 Task: Search one way flight ticket for 2 adults, 2 children, 2 infants in seat in first from Montgomery: Montgomery Regional Airportß(dannelly Field) to Gillette: Gillette Campbell County Airport on 5-1-2023. Choice of flights is Westjet. Number of bags: 1 checked bag. Price is upto 71000. Outbound departure time preference is 18:00. Return departure time preference is 20:15.
Action: Mouse moved to (262, 351)
Screenshot: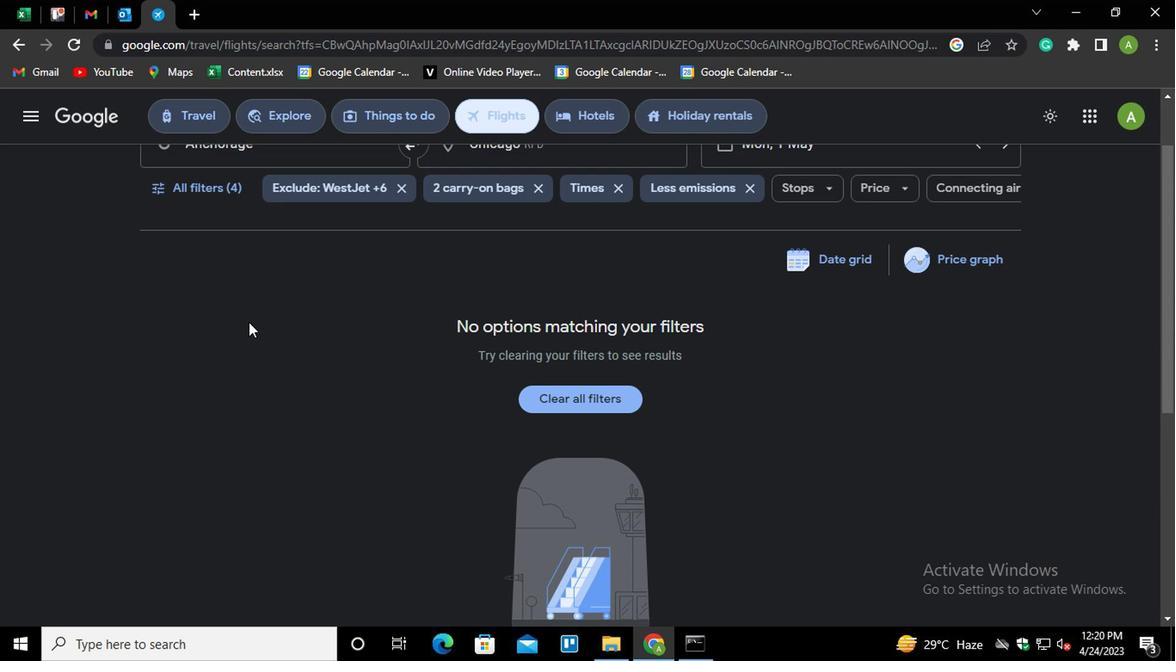
Action: Mouse scrolled (262, 352) with delta (0, 1)
Screenshot: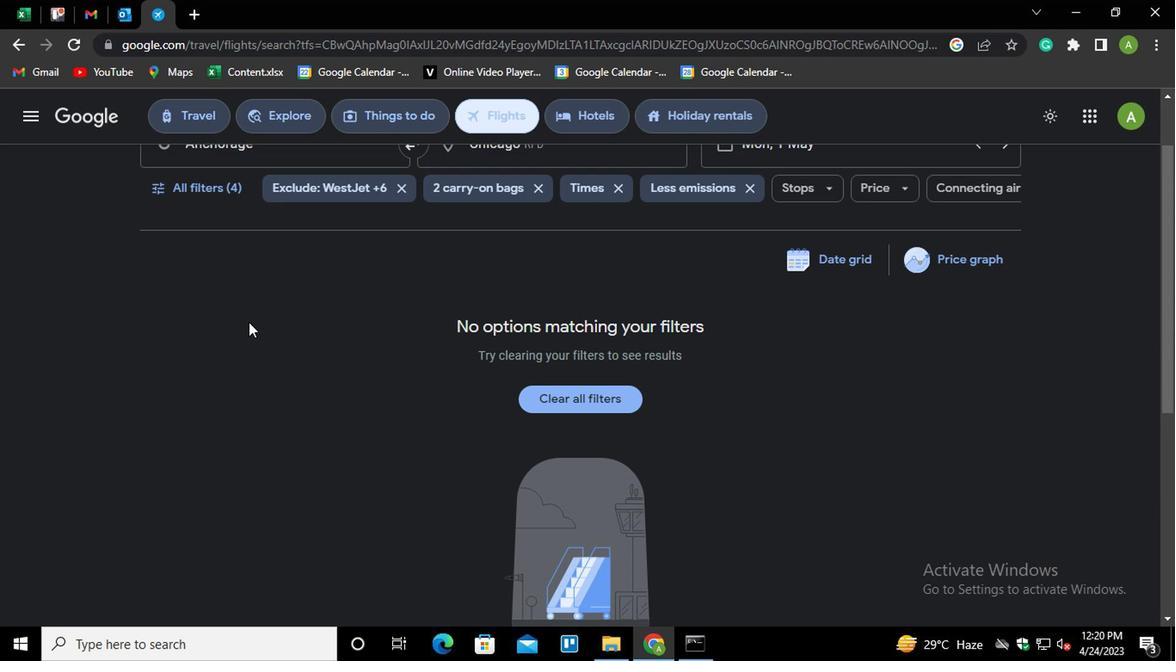 
Action: Mouse scrolled (262, 352) with delta (0, 1)
Screenshot: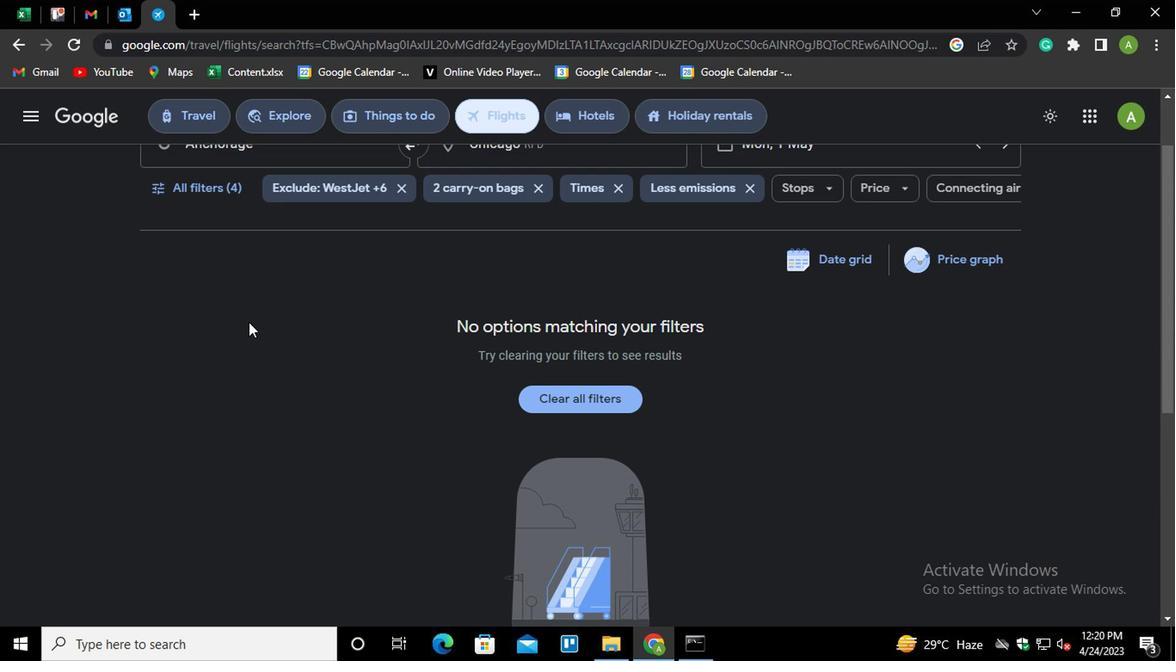 
Action: Mouse moved to (262, 350)
Screenshot: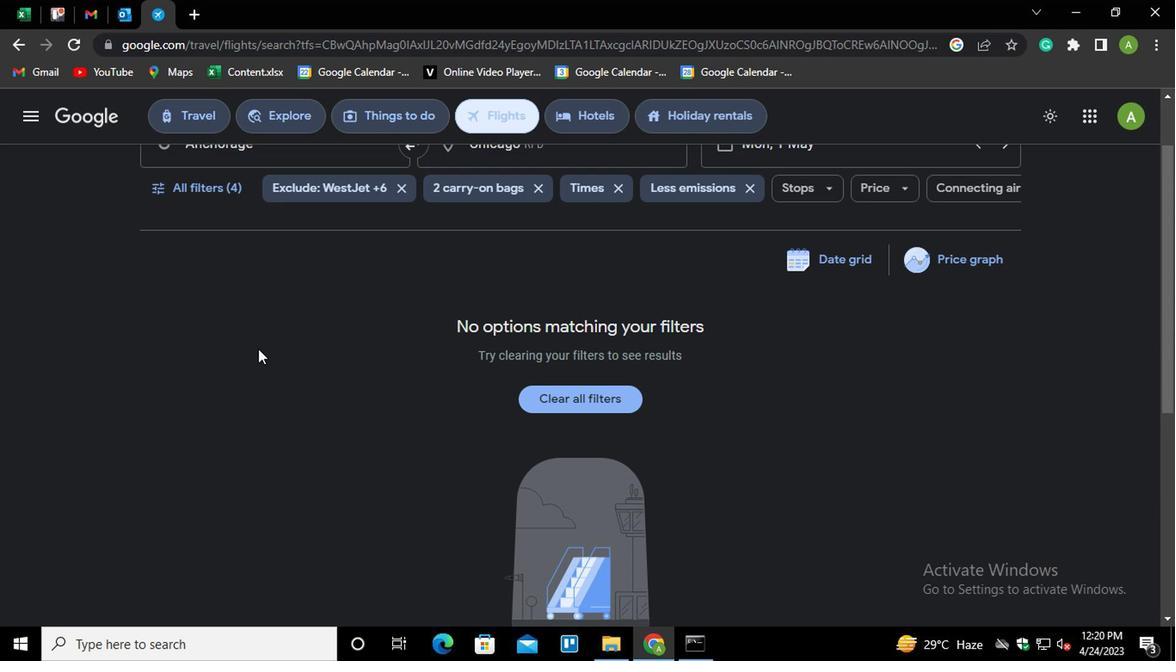 
Action: Mouse scrolled (262, 351) with delta (0, 0)
Screenshot: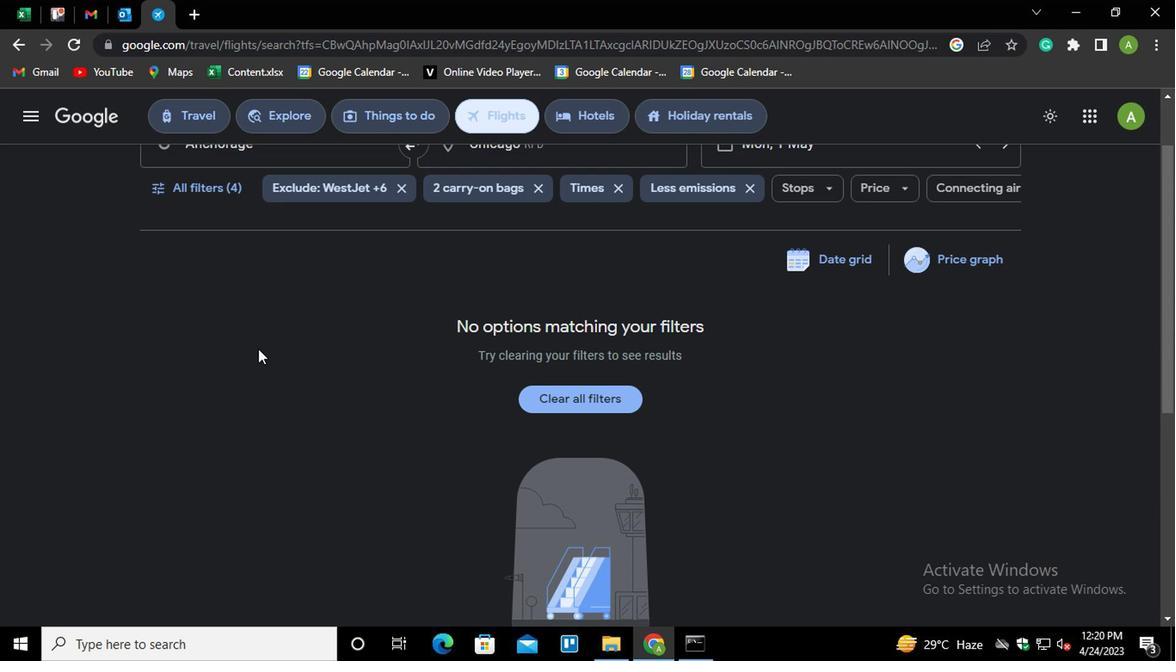 
Action: Mouse moved to (262, 349)
Screenshot: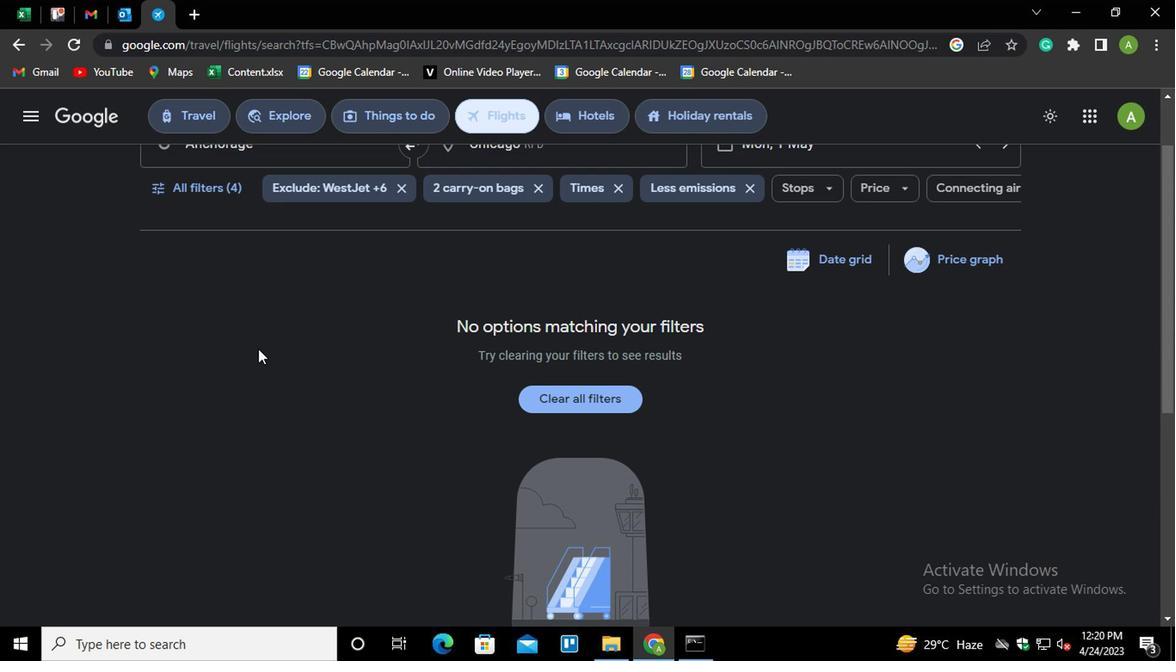 
Action: Mouse scrolled (262, 350) with delta (0, 1)
Screenshot: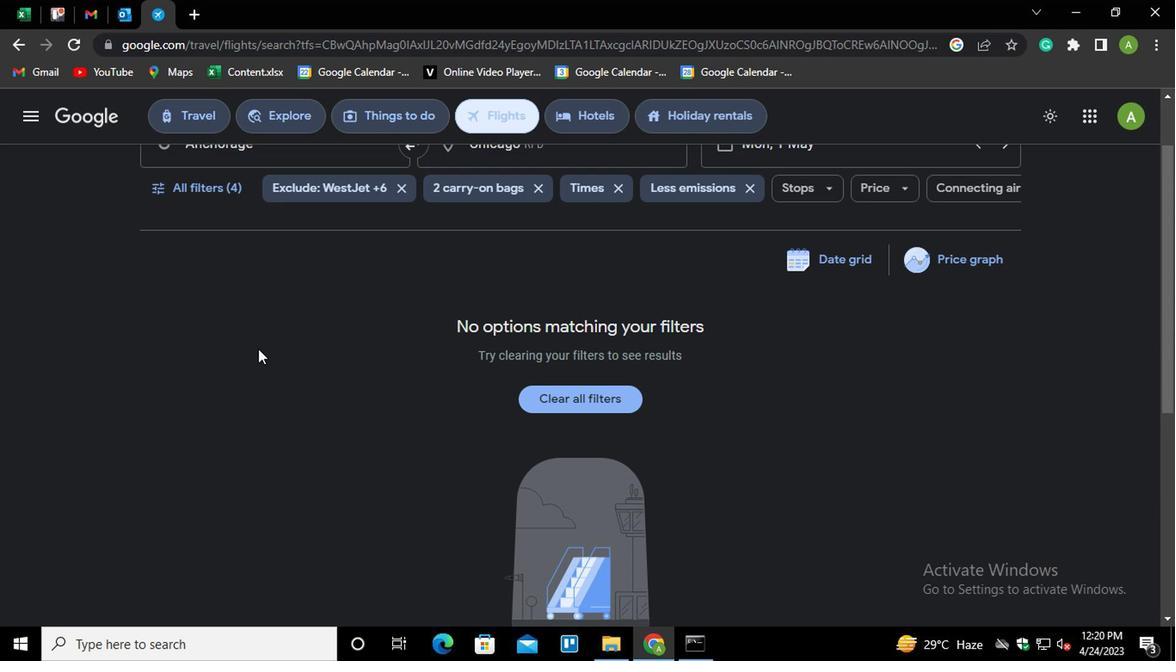 
Action: Mouse moved to (201, 183)
Screenshot: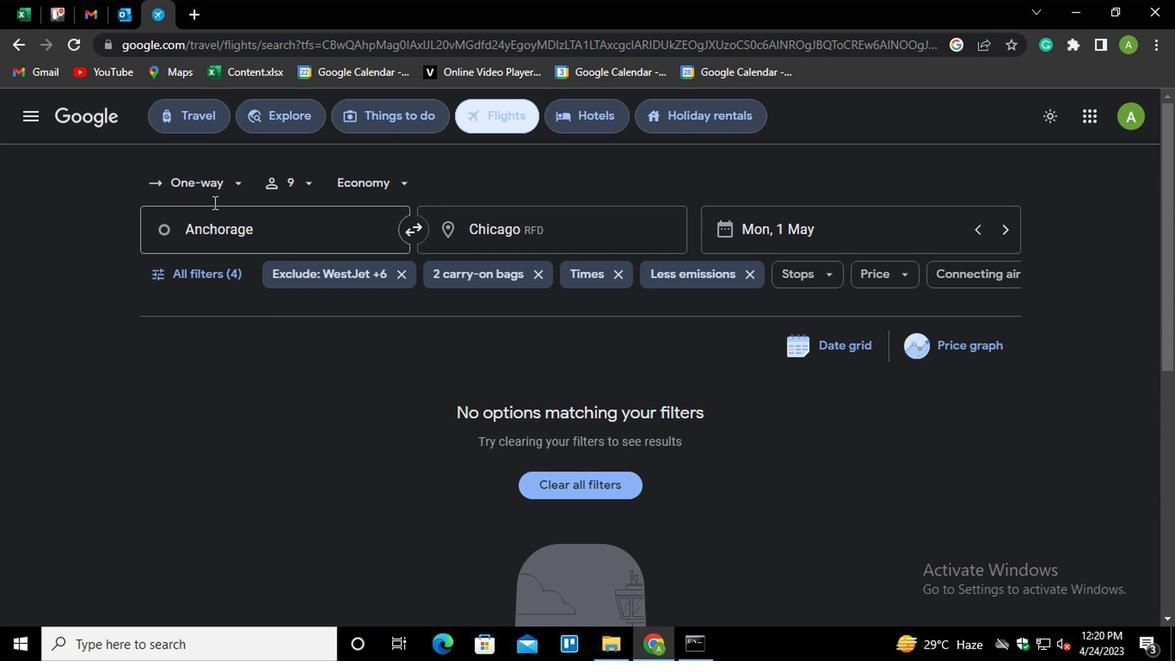 
Action: Mouse pressed left at (201, 183)
Screenshot: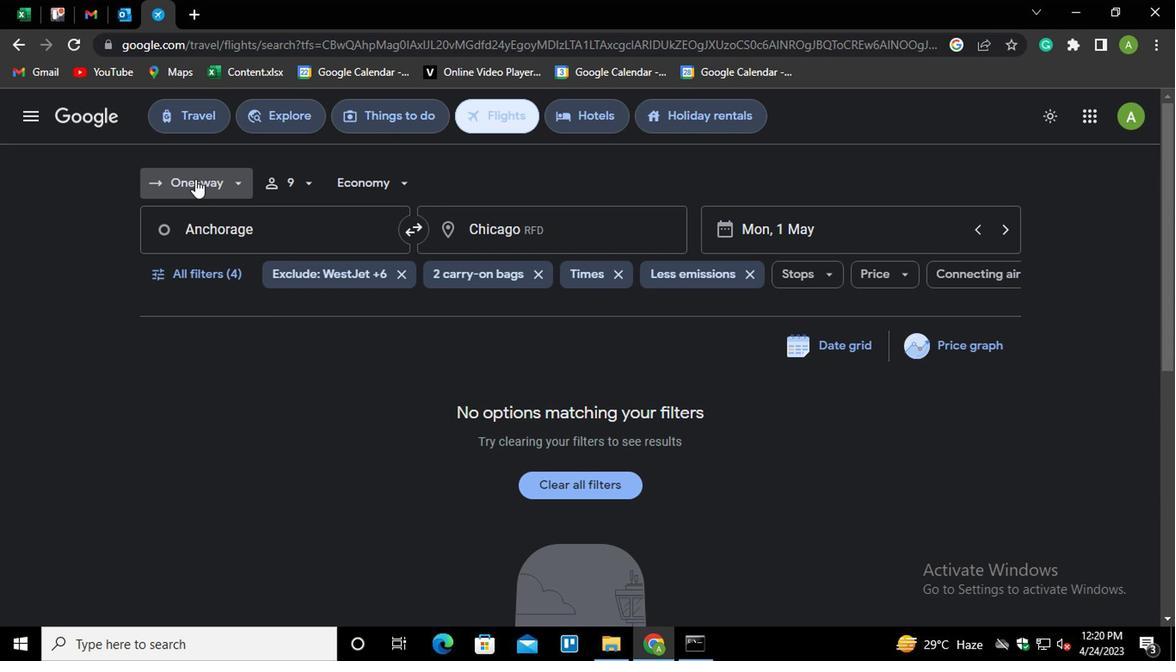 
Action: Mouse moved to (203, 259)
Screenshot: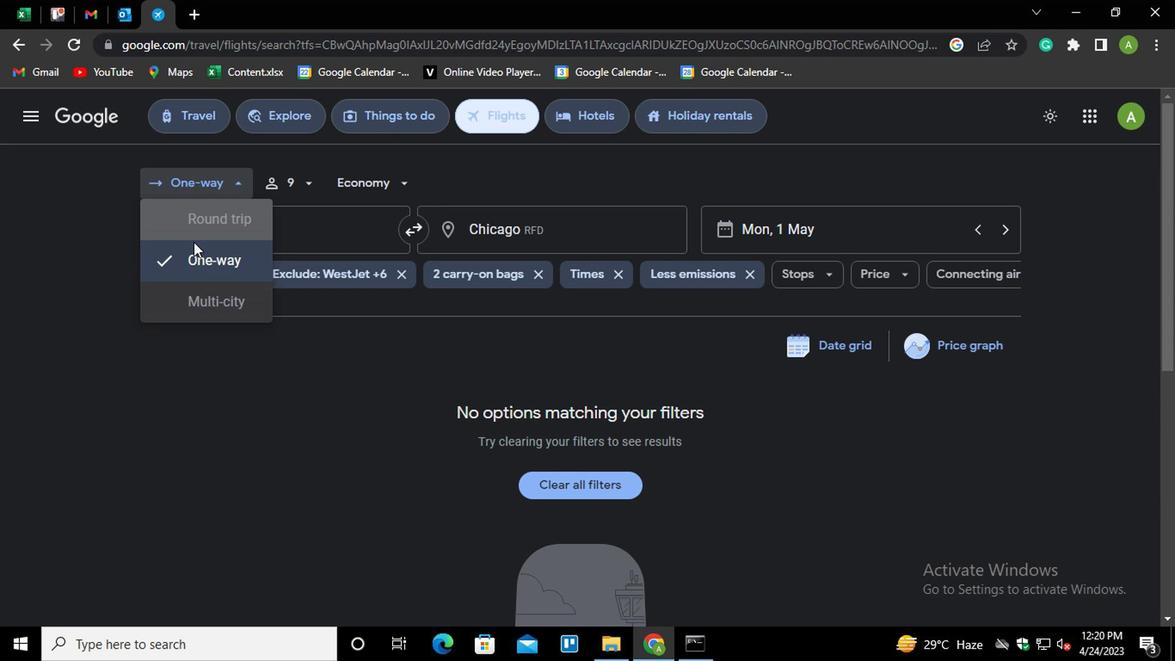 
Action: Mouse pressed left at (203, 259)
Screenshot: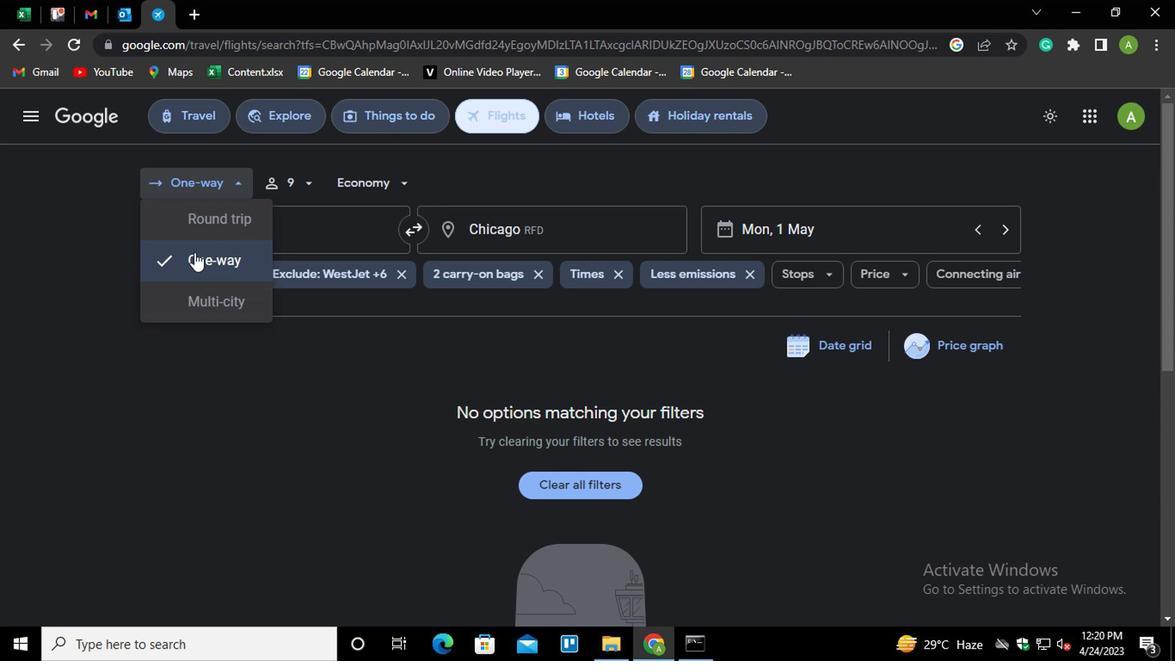 
Action: Mouse moved to (283, 189)
Screenshot: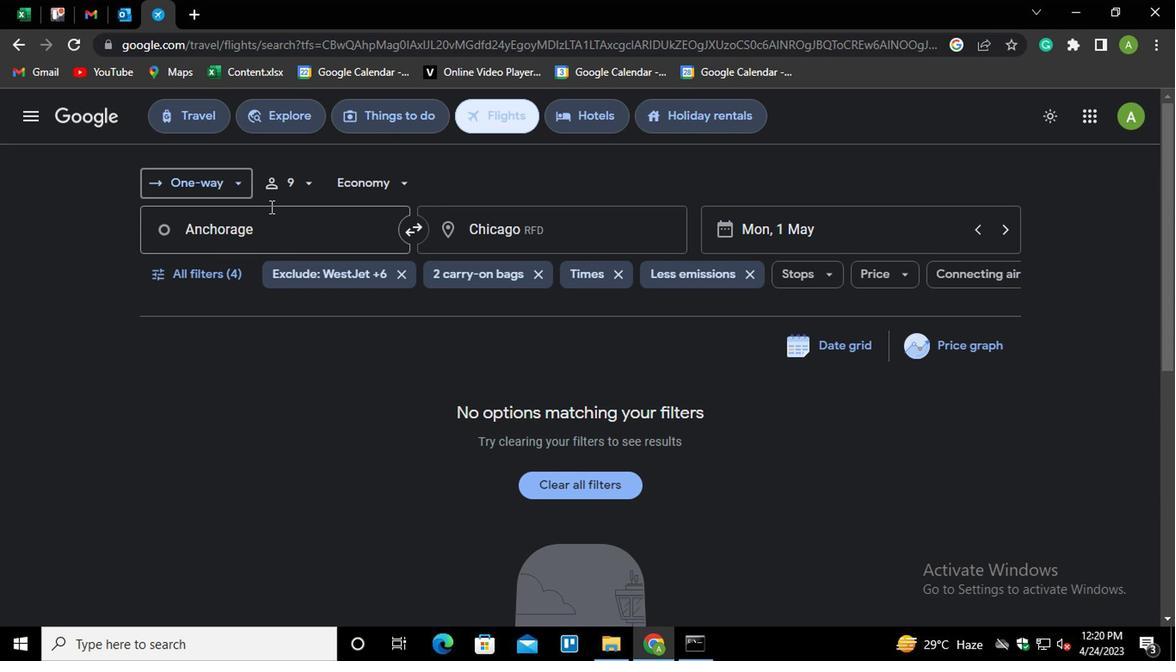 
Action: Mouse pressed left at (283, 189)
Screenshot: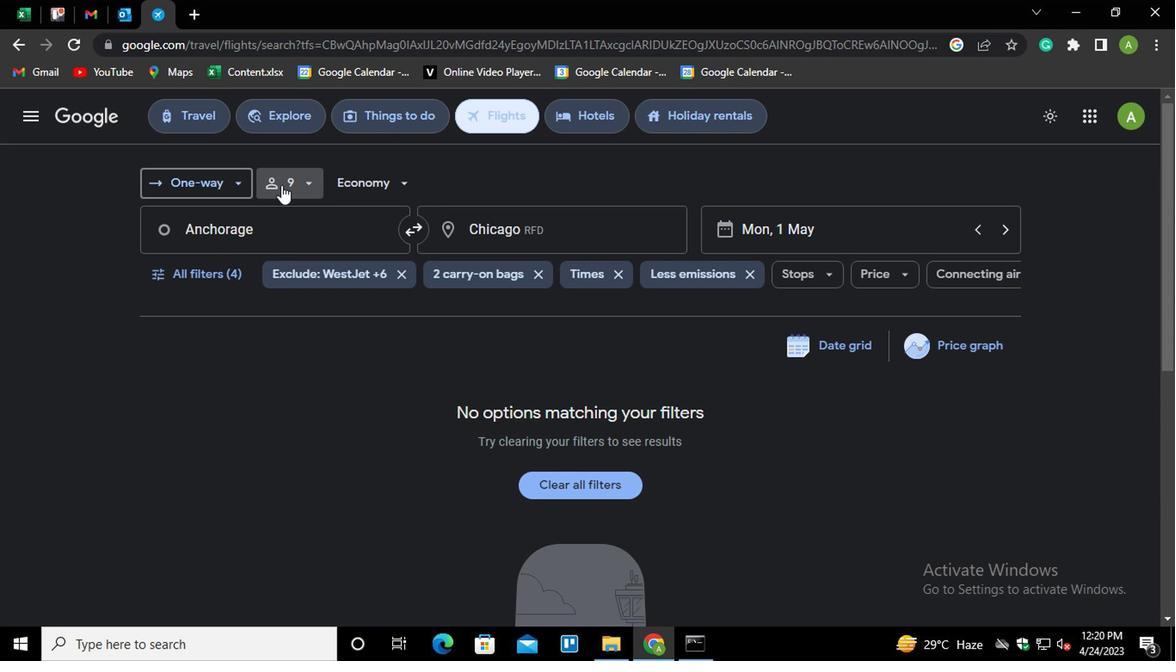
Action: Mouse moved to (380, 229)
Screenshot: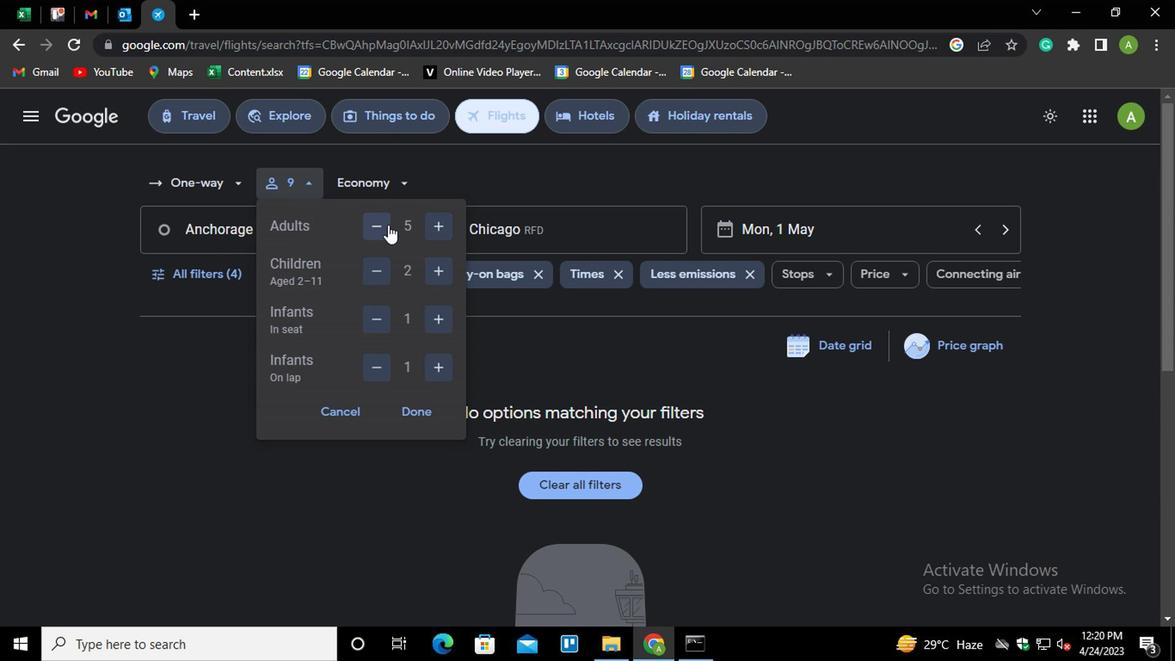 
Action: Mouse pressed left at (380, 229)
Screenshot: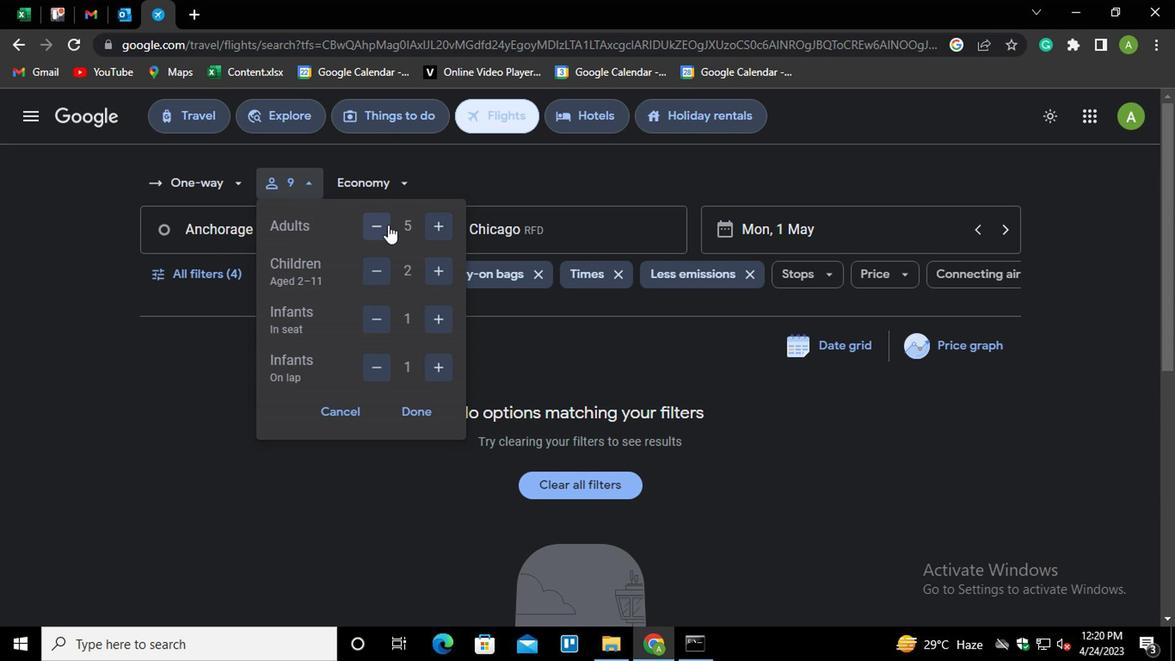 
Action: Mouse moved to (380, 230)
Screenshot: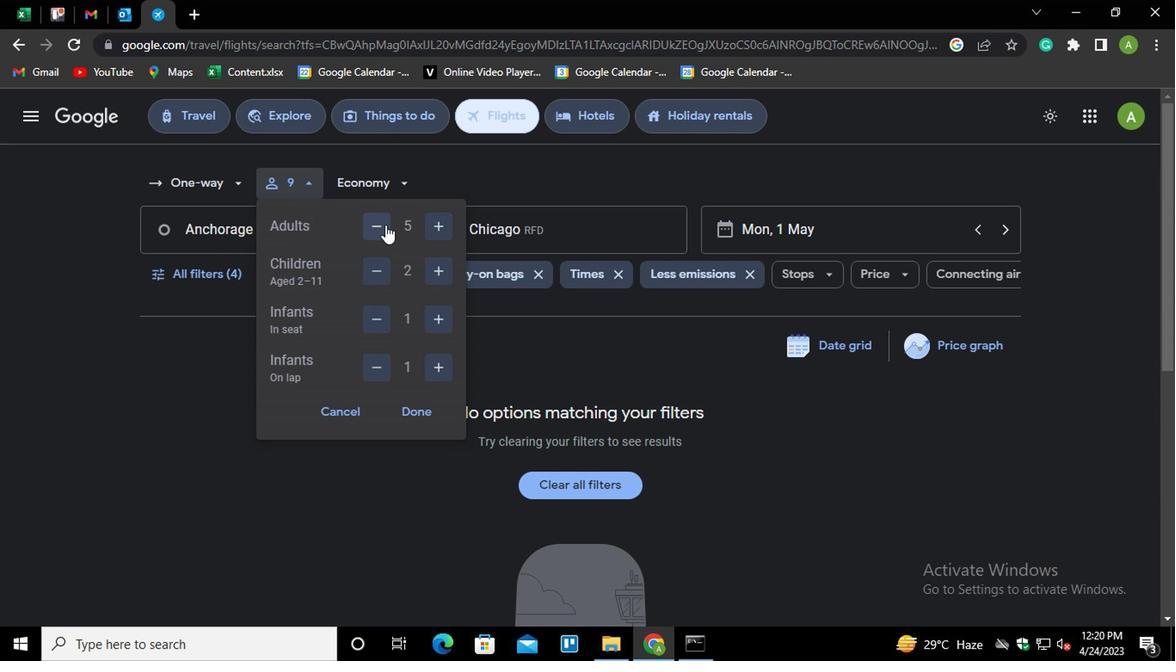 
Action: Mouse pressed left at (380, 230)
Screenshot: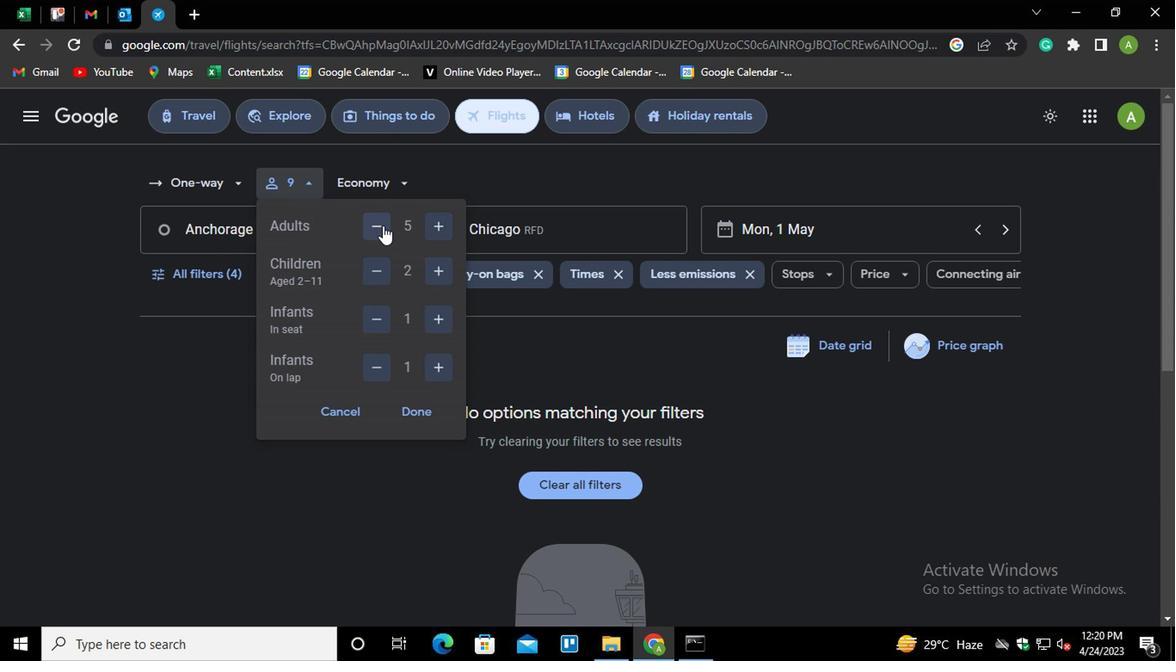 
Action: Mouse pressed left at (380, 230)
Screenshot: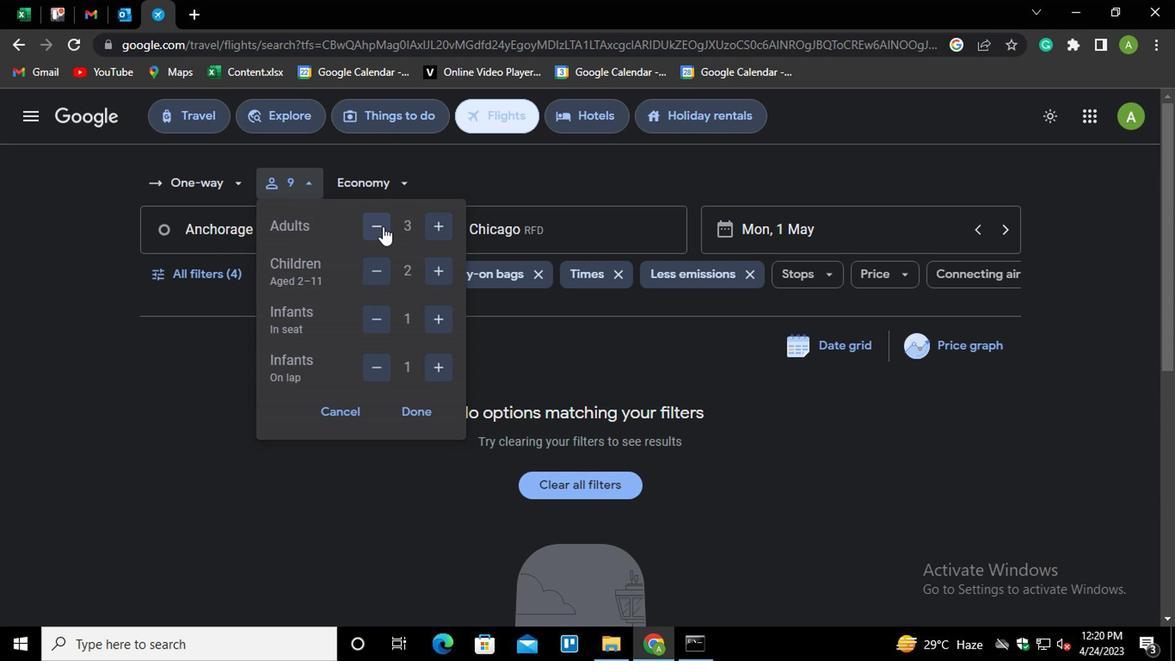 
Action: Mouse moved to (436, 316)
Screenshot: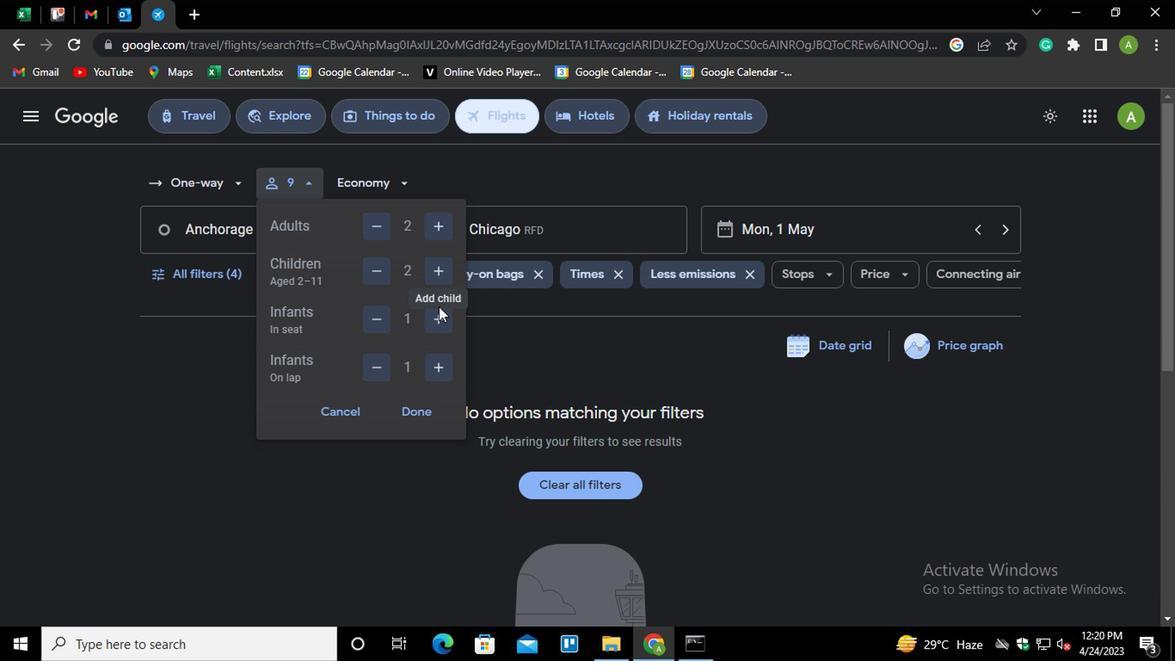 
Action: Mouse pressed left at (436, 316)
Screenshot: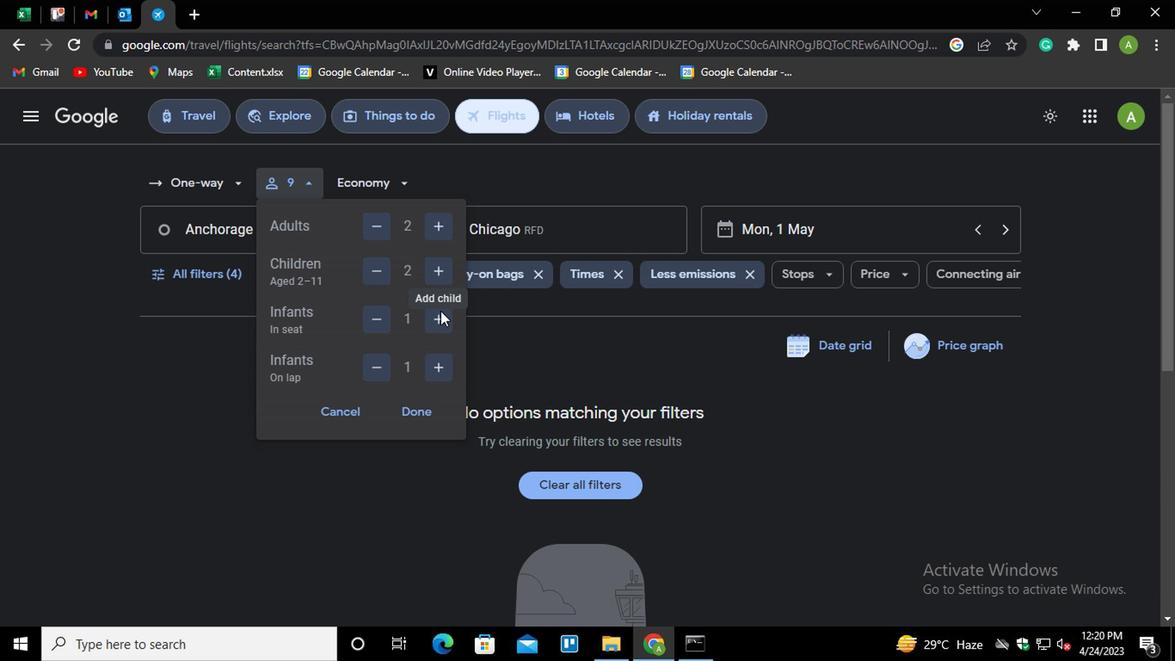 
Action: Mouse moved to (375, 368)
Screenshot: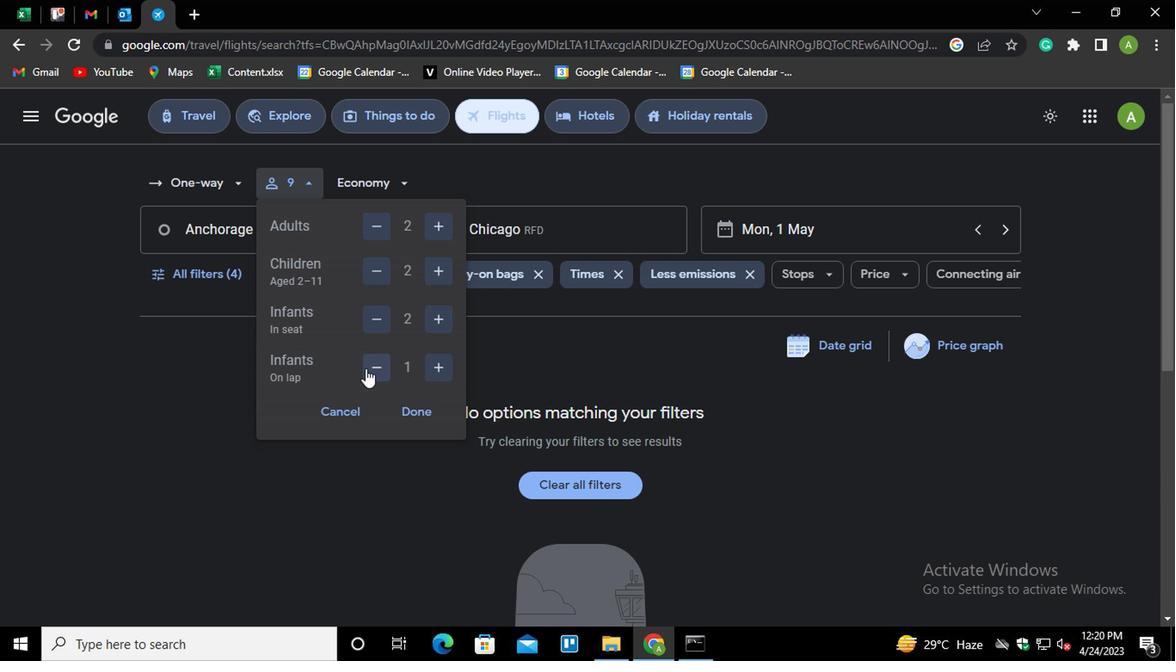 
Action: Mouse pressed left at (375, 368)
Screenshot: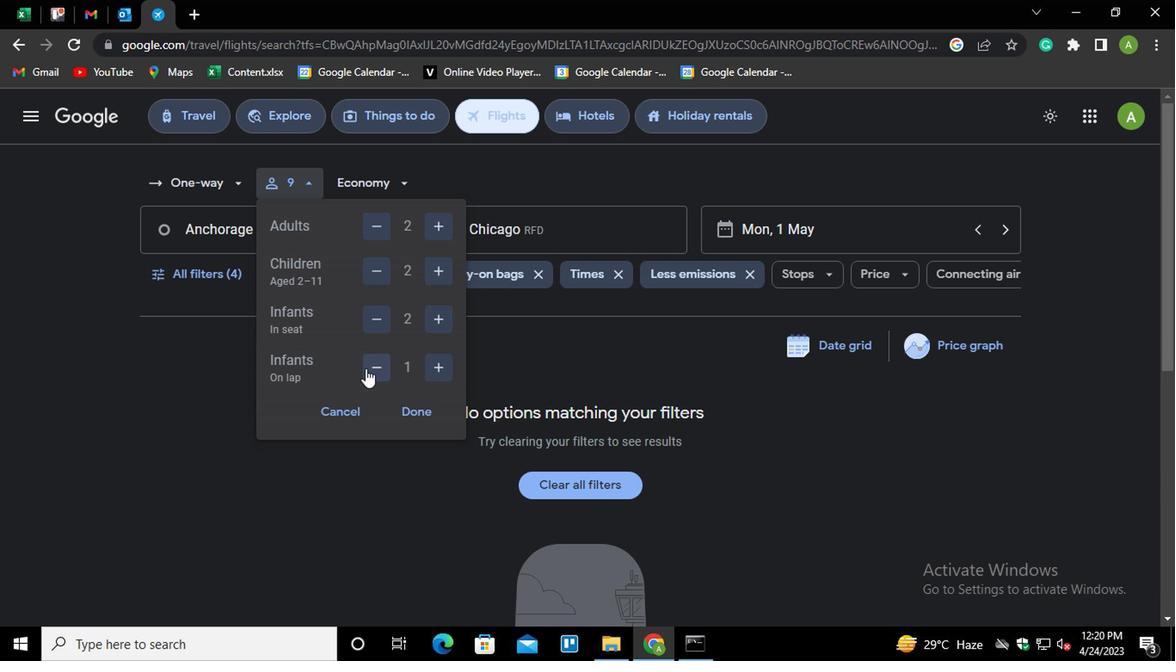 
Action: Mouse moved to (405, 410)
Screenshot: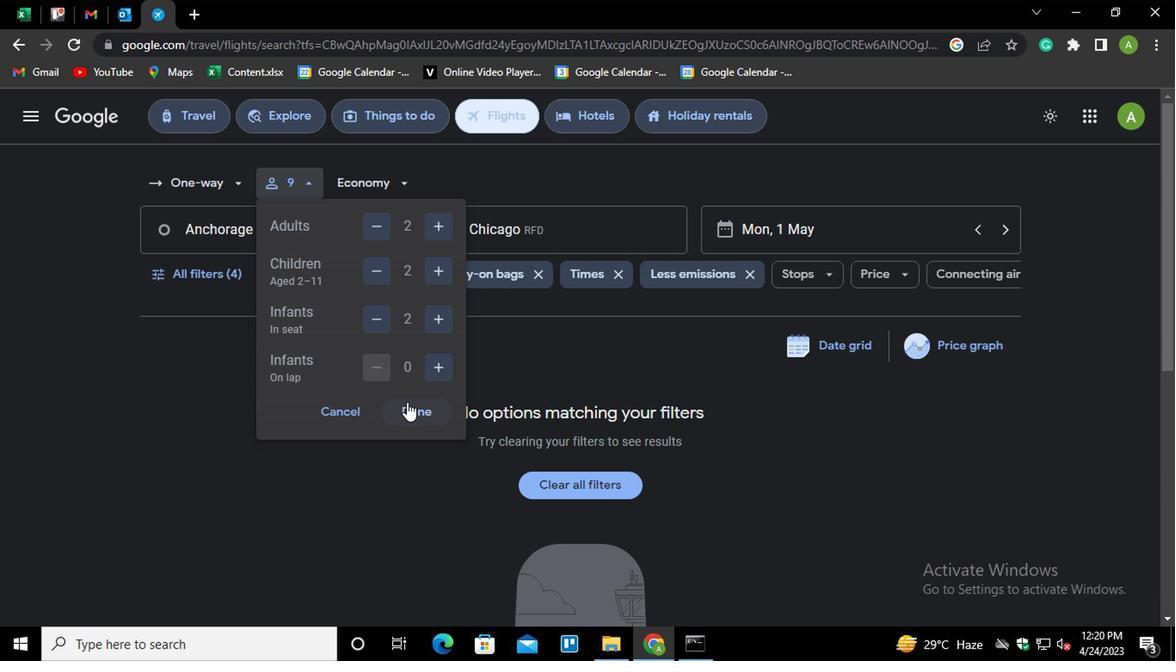 
Action: Mouse pressed left at (405, 410)
Screenshot: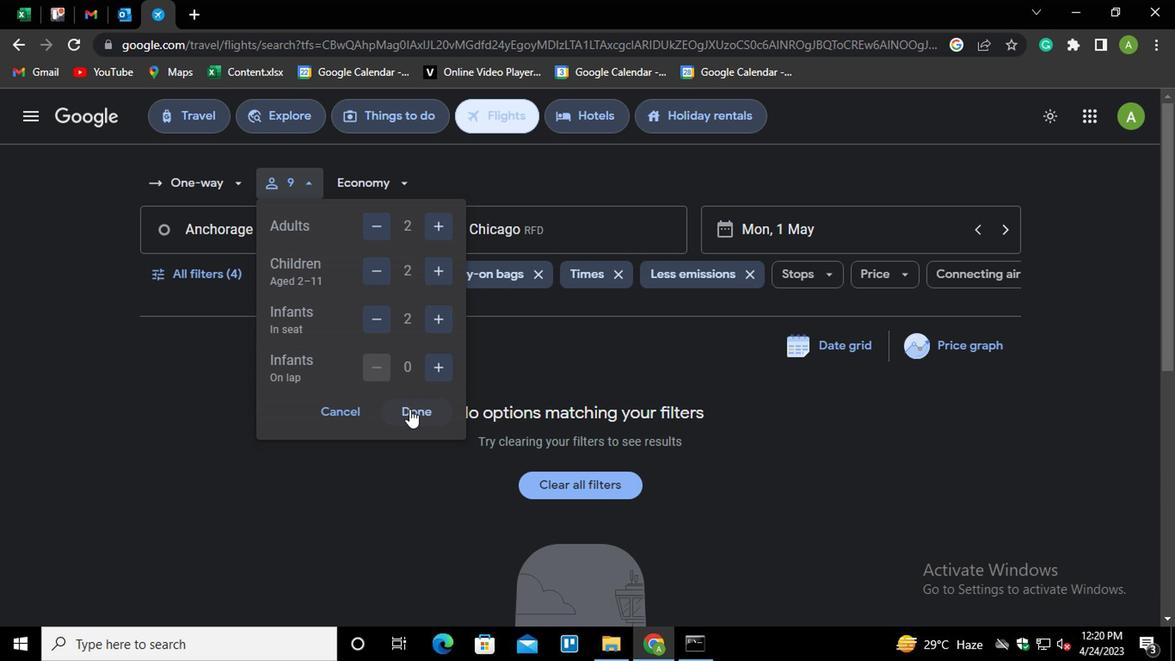 
Action: Mouse moved to (273, 235)
Screenshot: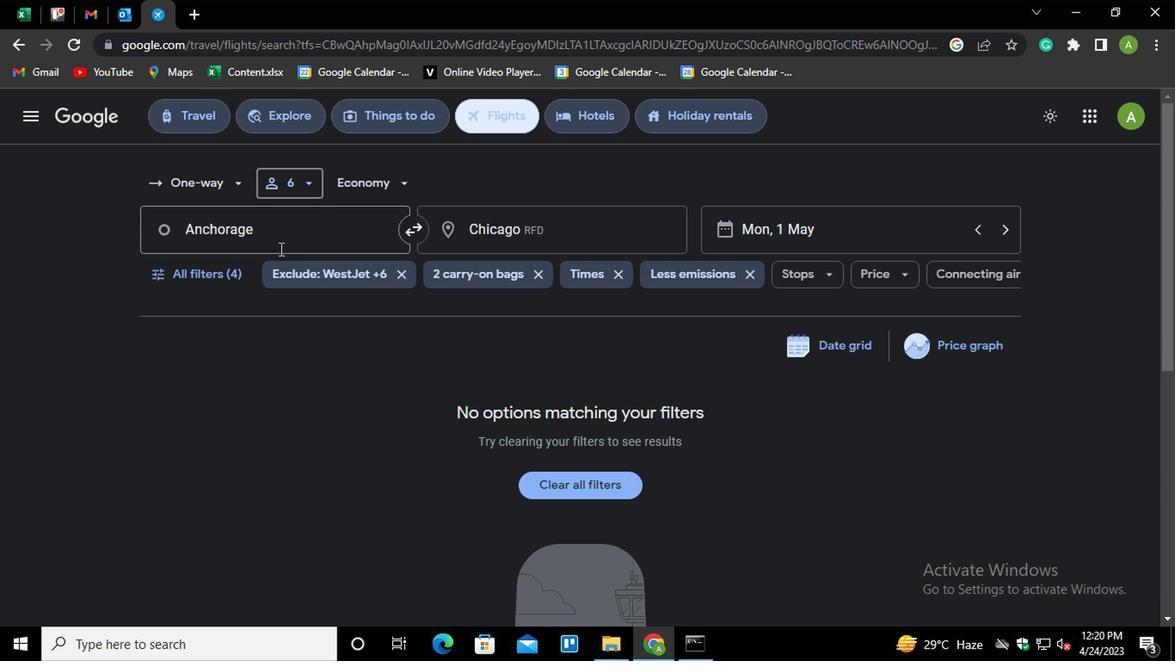 
Action: Mouse pressed left at (273, 235)
Screenshot: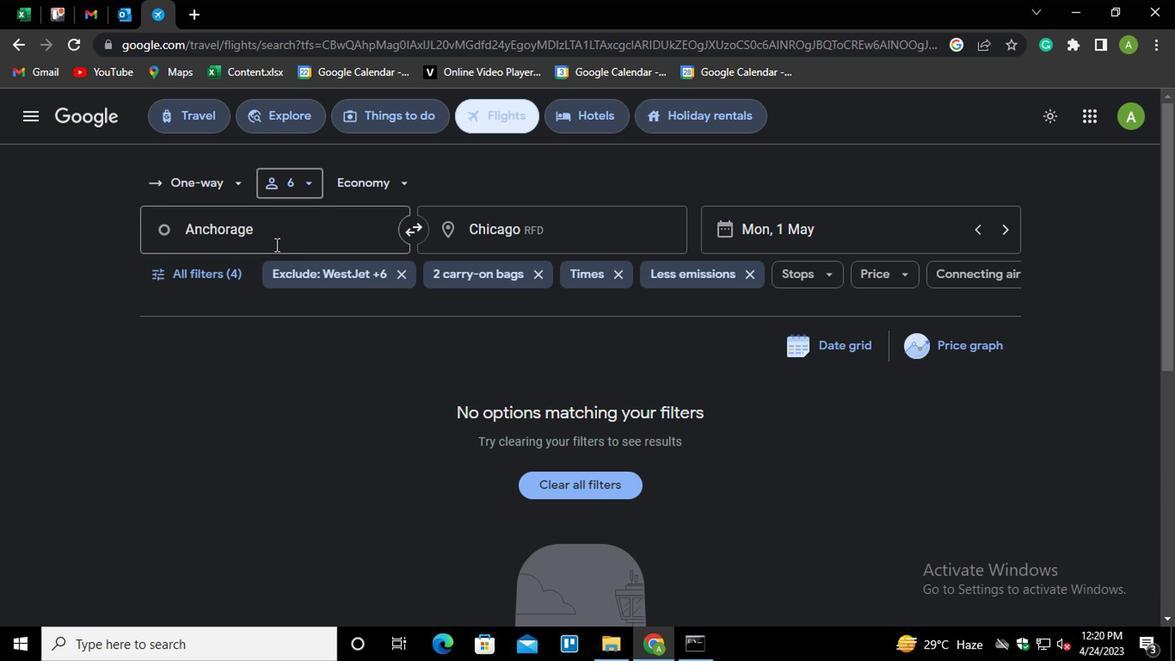
Action: Mouse pressed left at (273, 235)
Screenshot: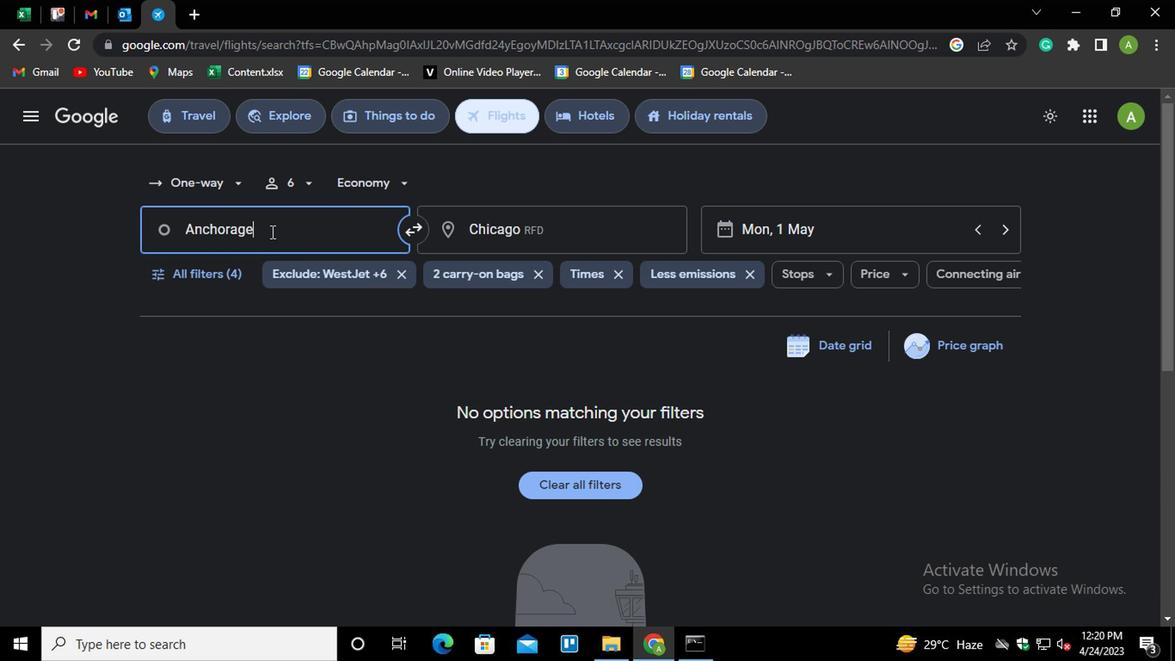
Action: Key pressed <Key.shift>MONTGOMERY
Screenshot: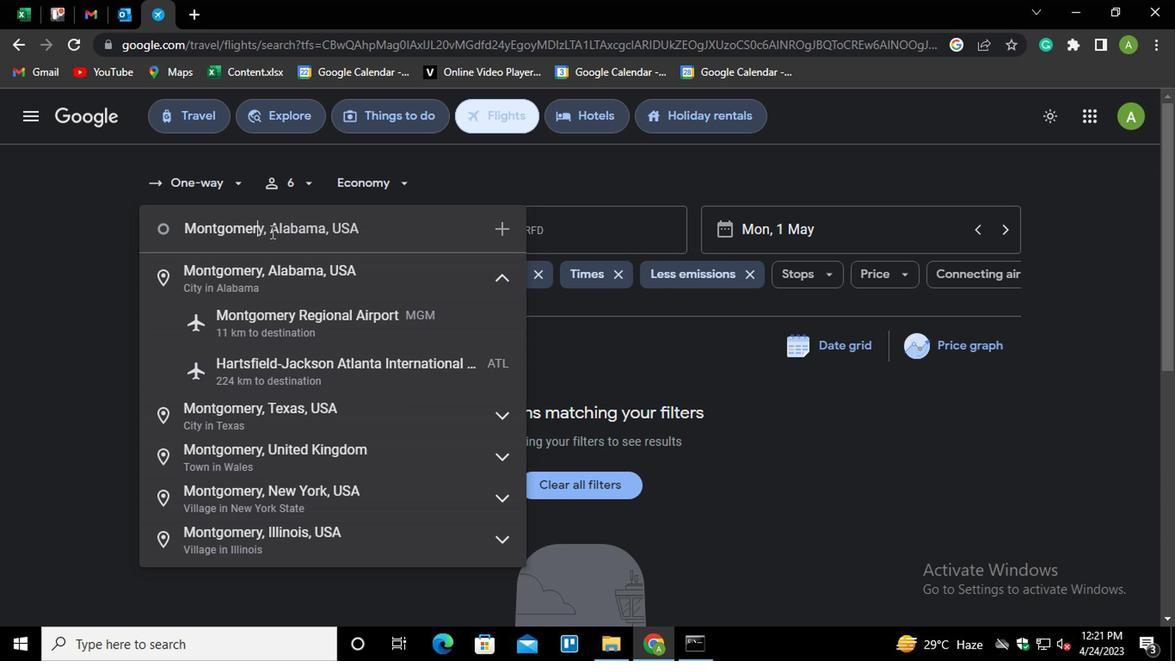 
Action: Mouse moved to (329, 244)
Screenshot: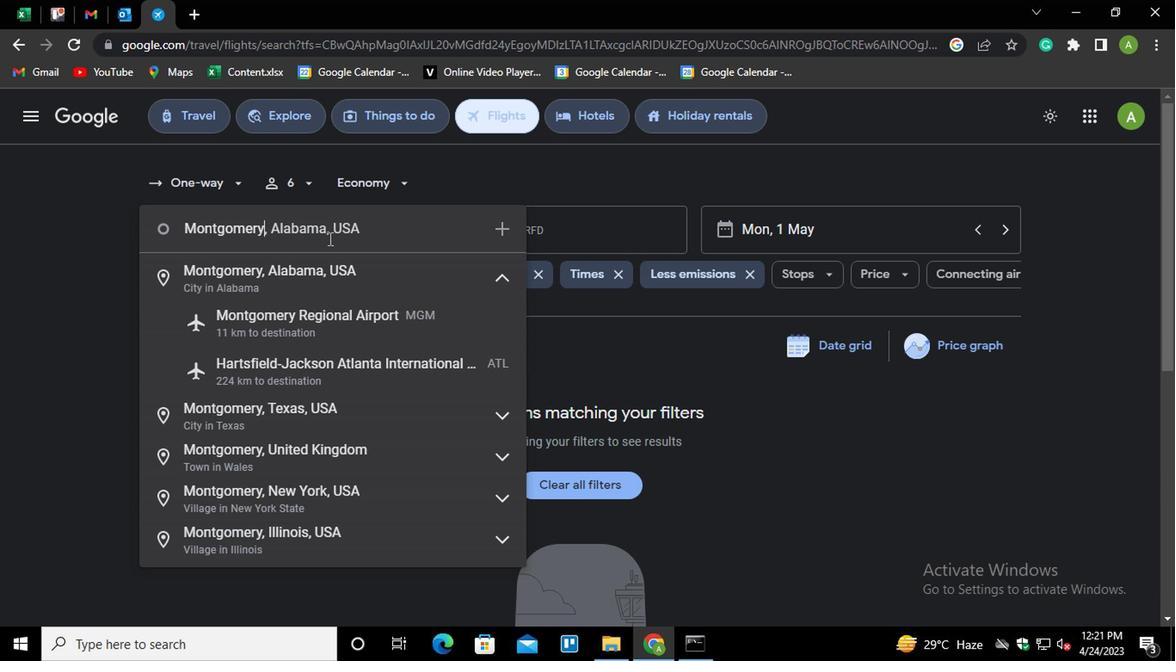 
Action: Key pressed ,
Screenshot: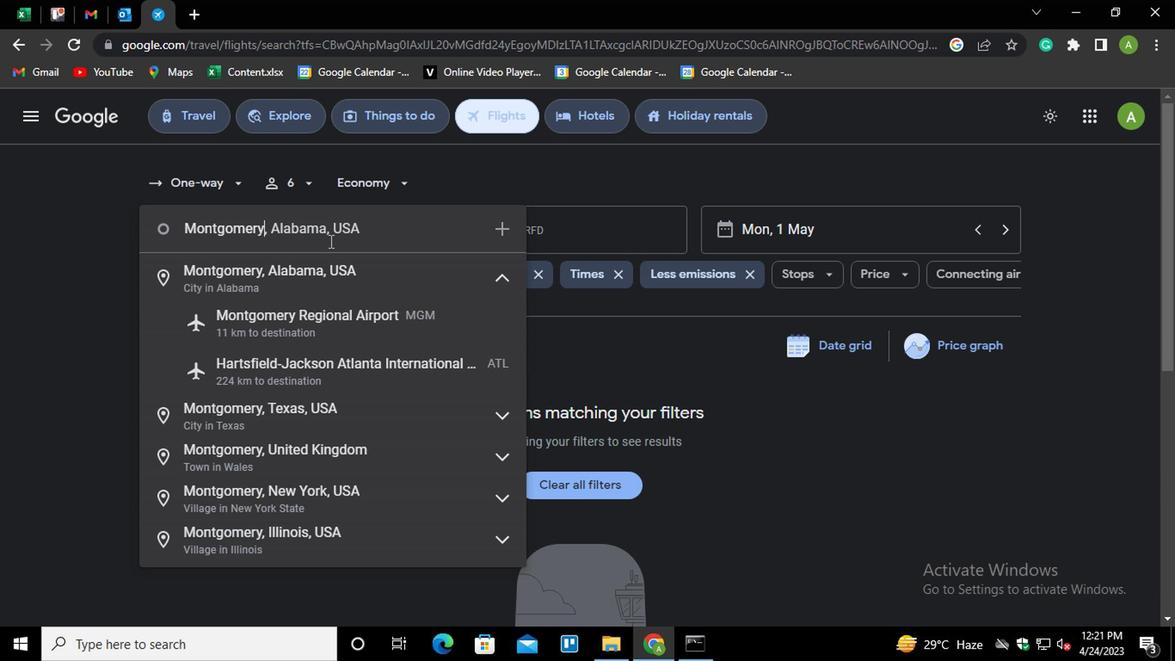 
Action: Mouse moved to (342, 323)
Screenshot: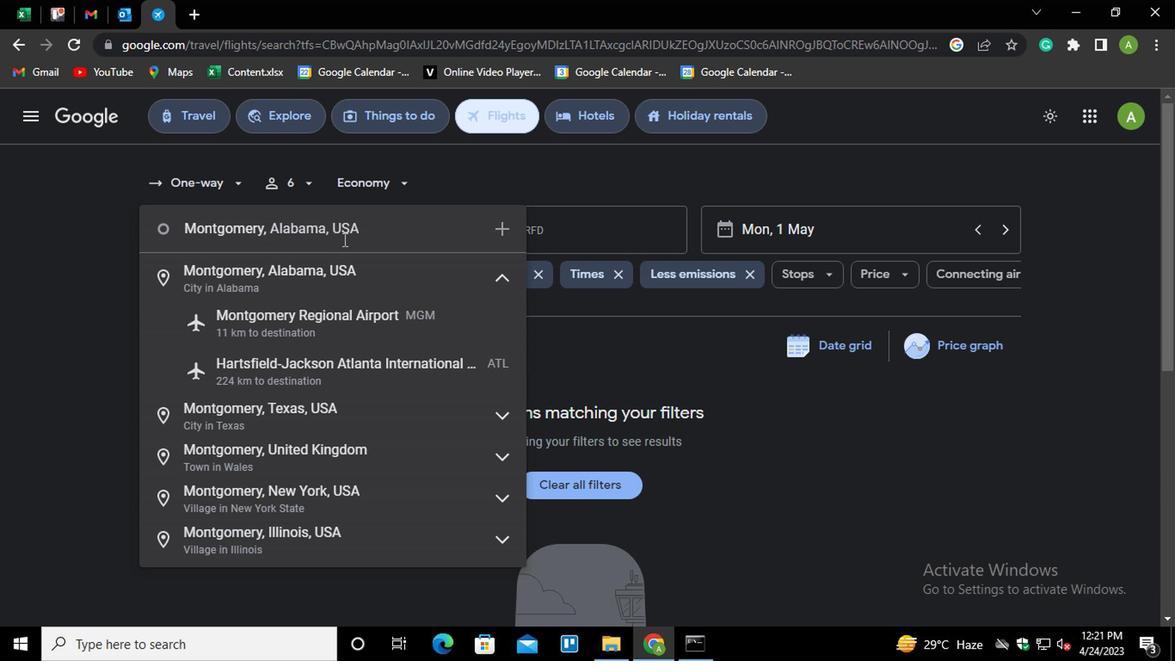 
Action: Mouse pressed left at (342, 323)
Screenshot: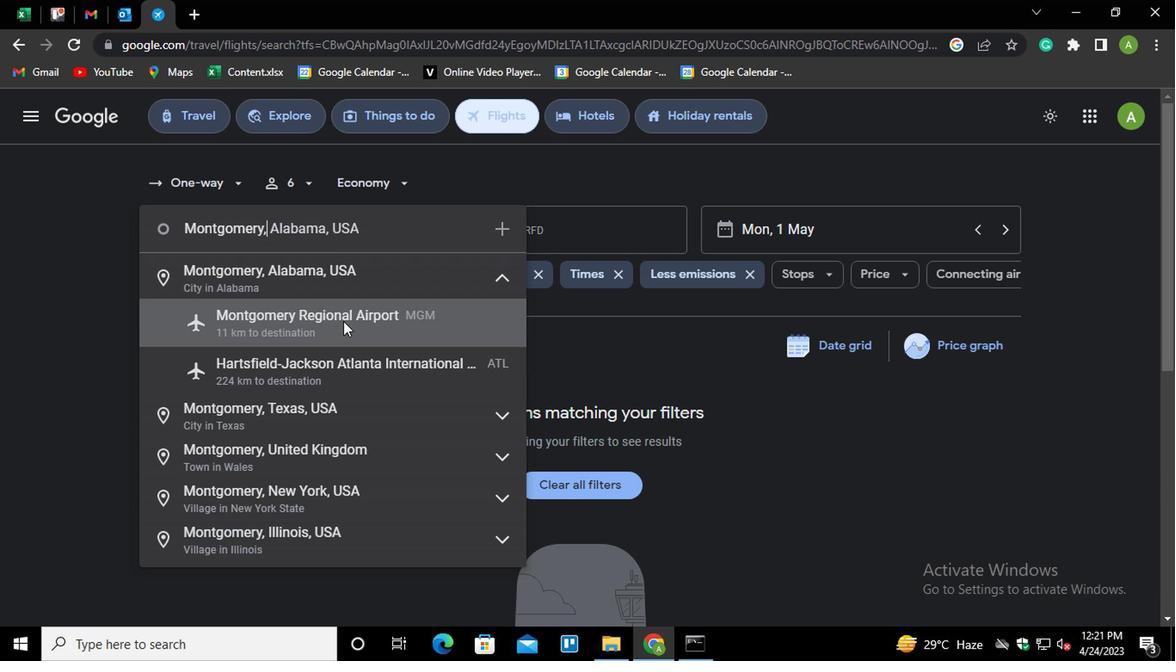 
Action: Mouse moved to (530, 236)
Screenshot: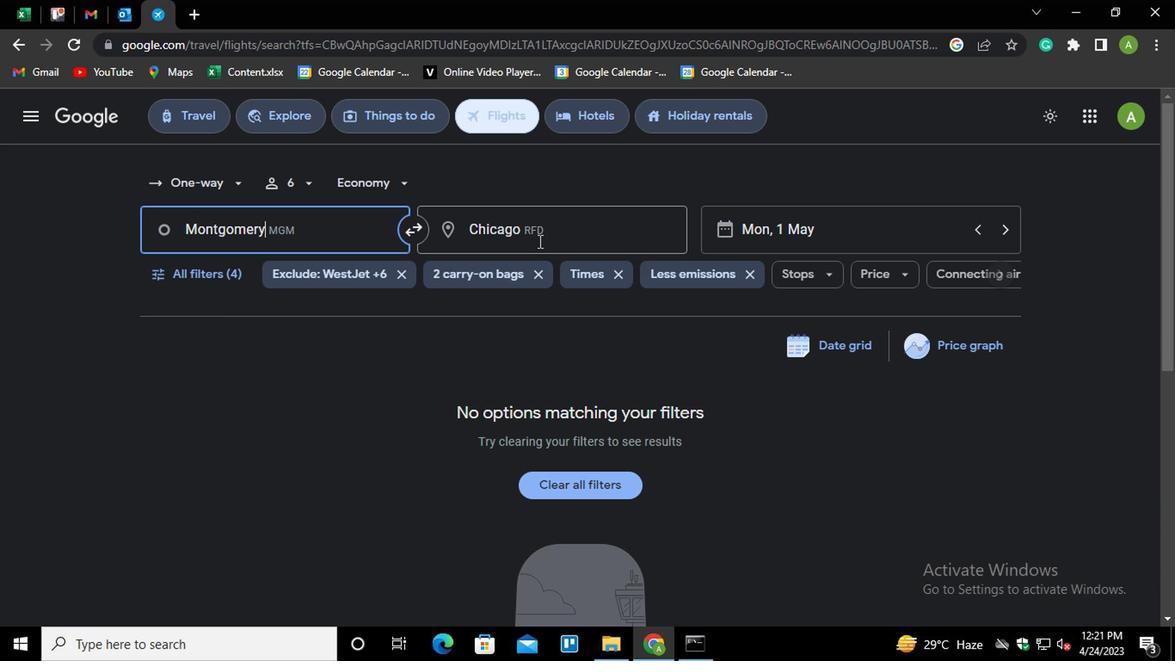
Action: Mouse pressed left at (530, 236)
Screenshot: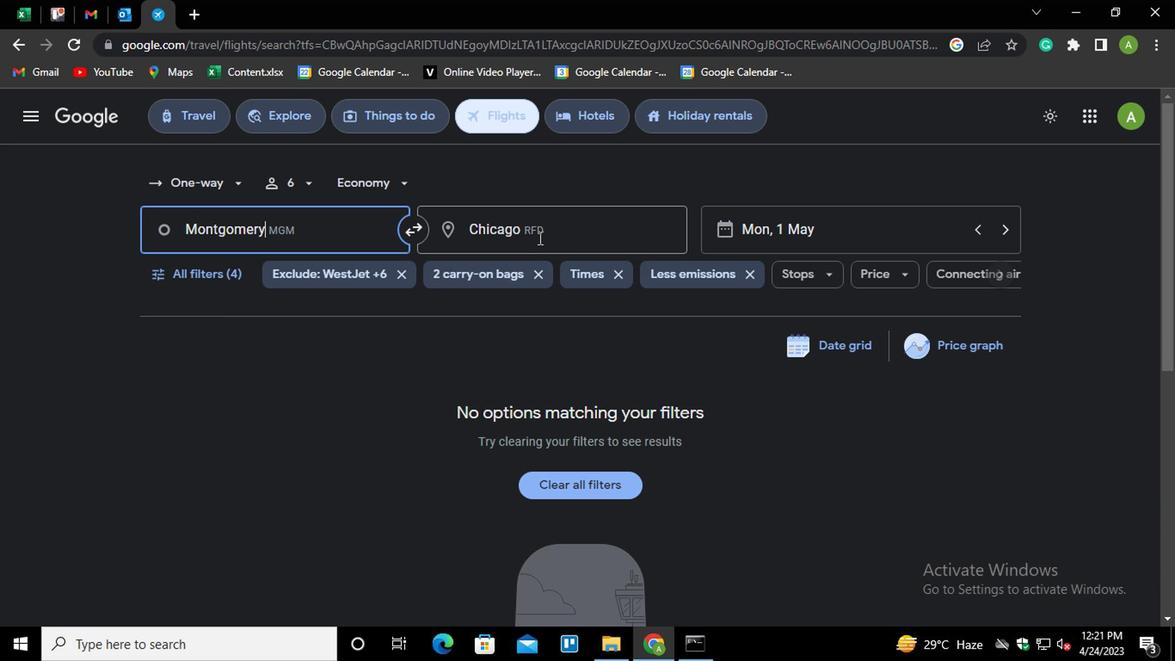 
Action: Key pressed <Key.shift>GILLETTE<Key.down><Key.enter>
Screenshot: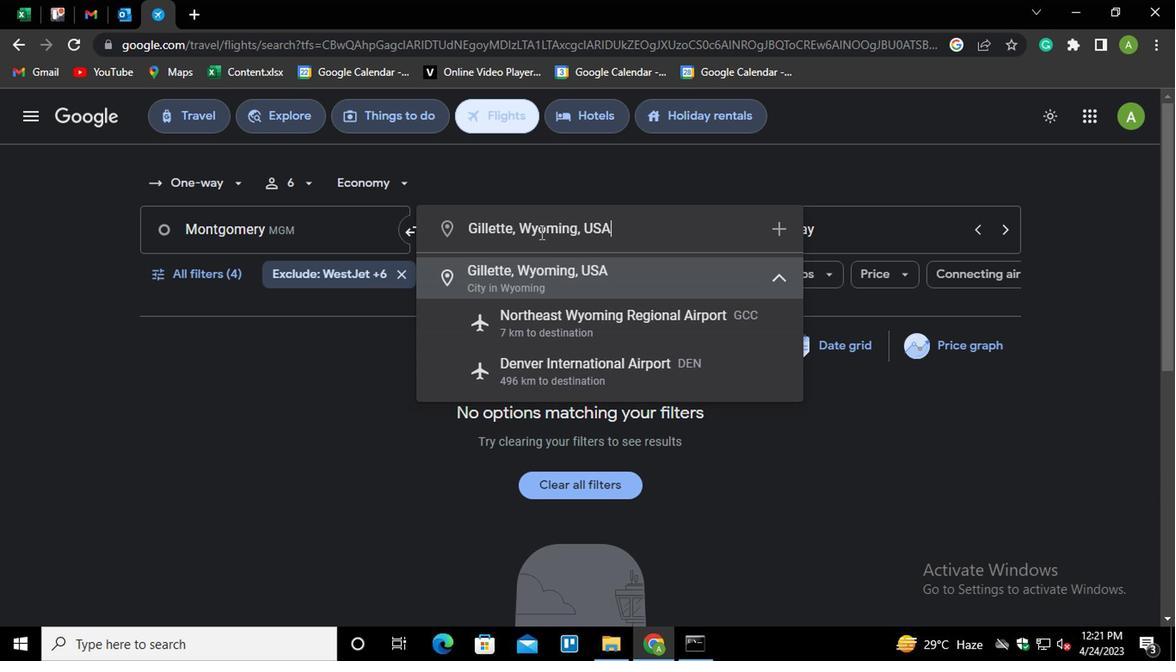 
Action: Mouse moved to (188, 279)
Screenshot: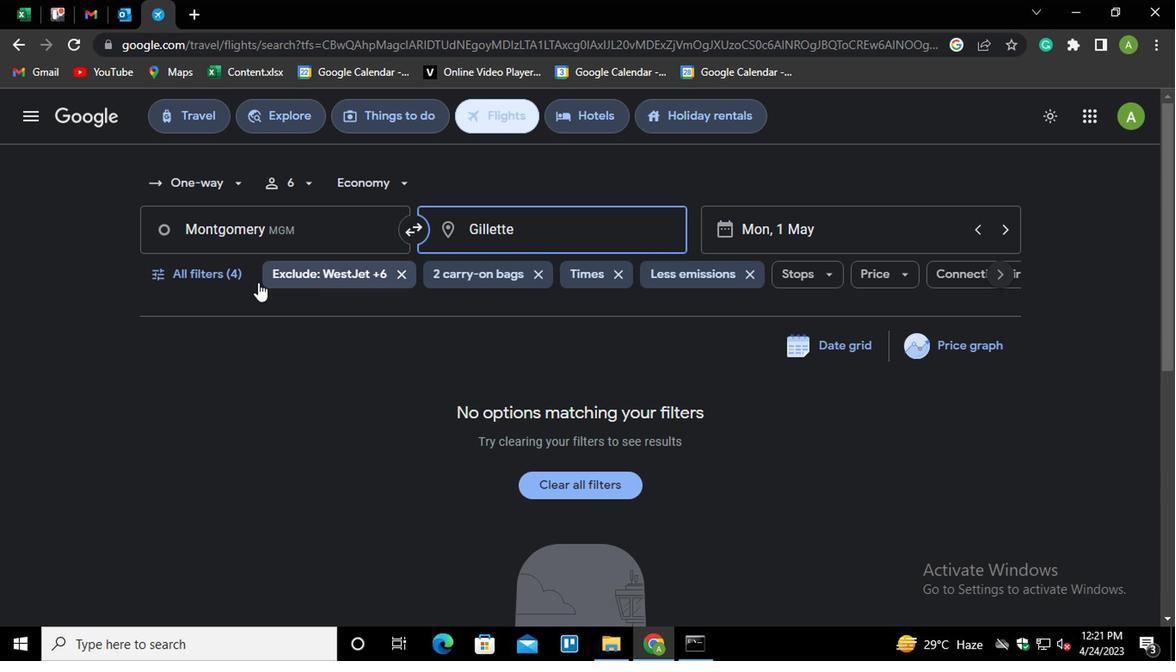 
Action: Mouse pressed left at (188, 279)
Screenshot: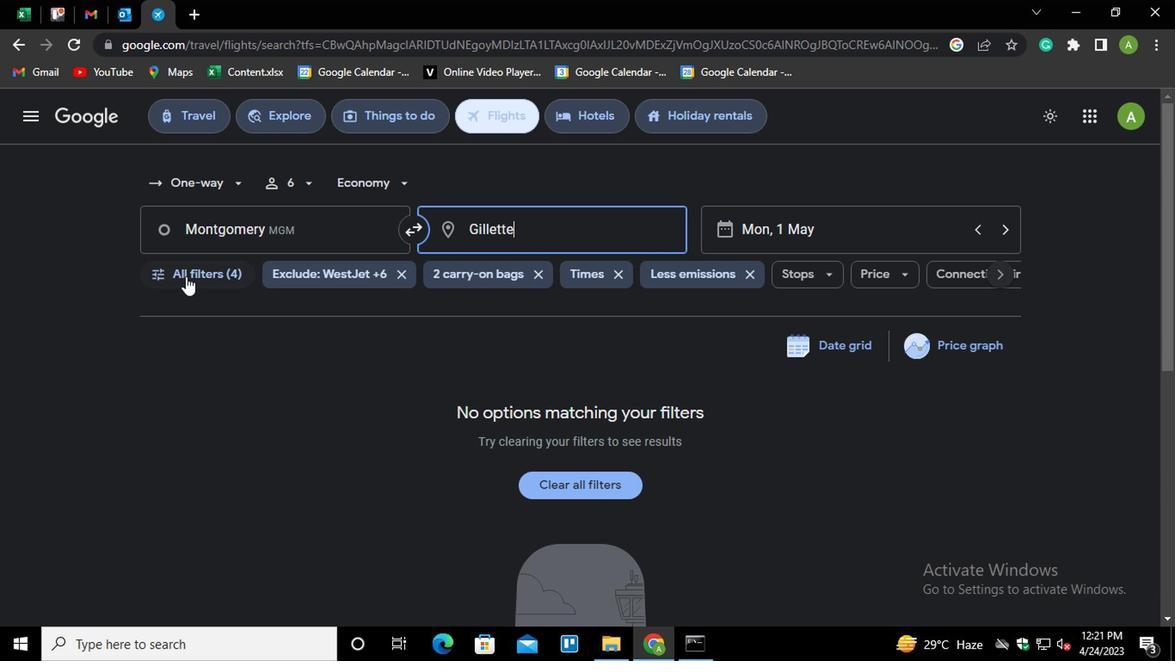
Action: Mouse moved to (279, 421)
Screenshot: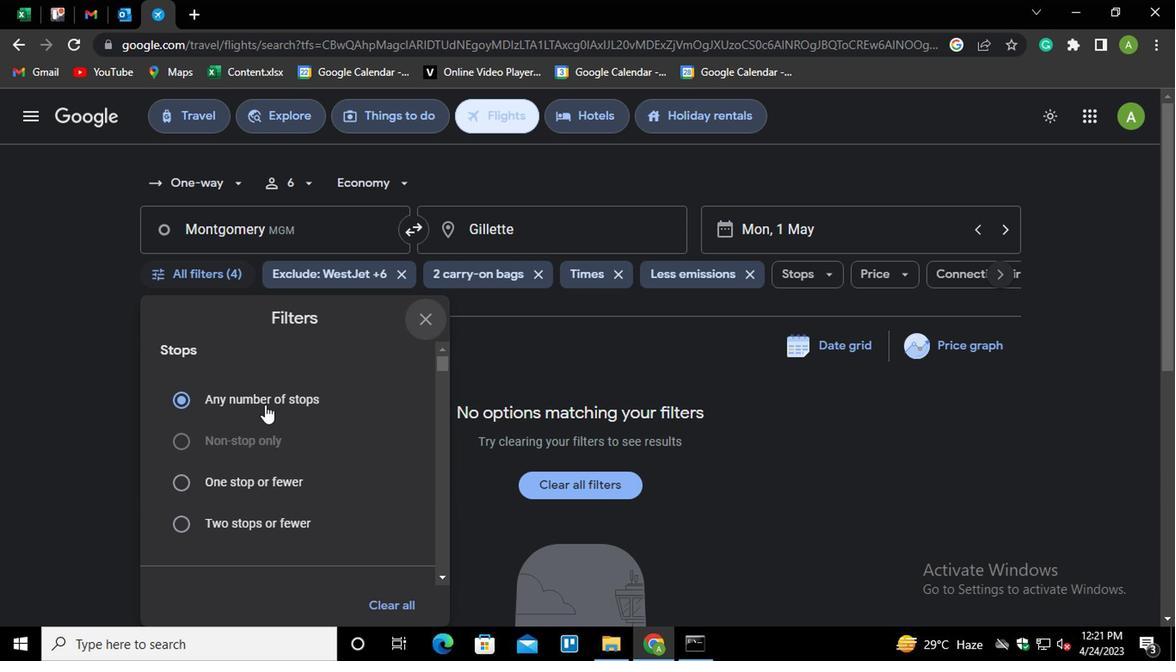 
Action: Mouse scrolled (279, 421) with delta (0, 0)
Screenshot: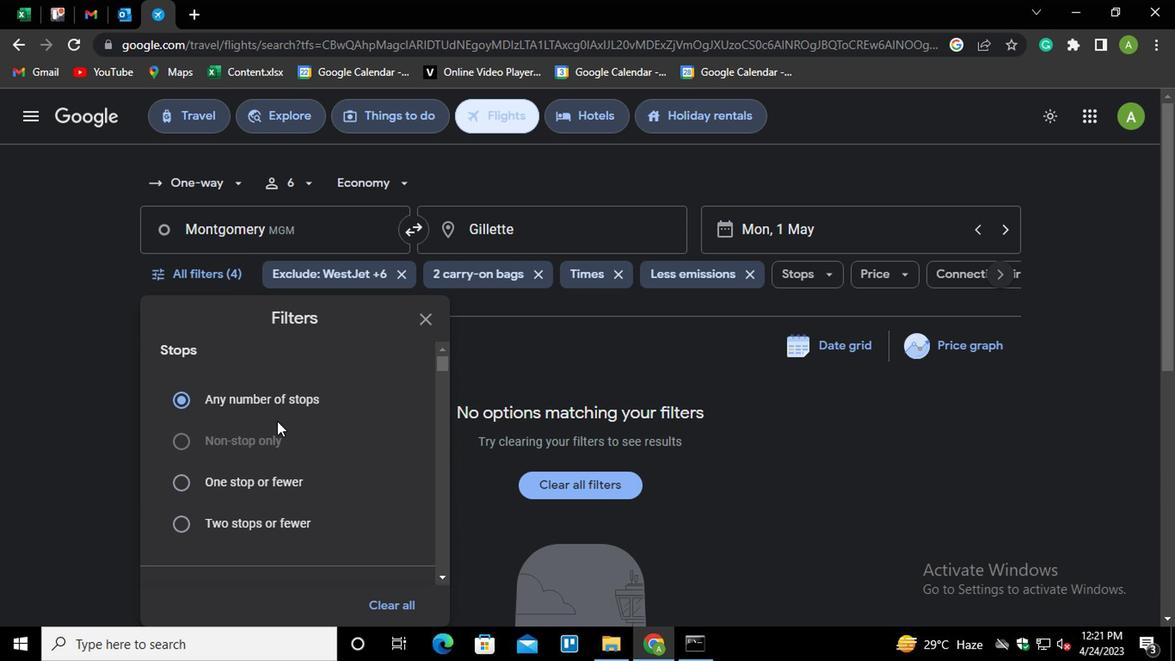 
Action: Mouse scrolled (279, 421) with delta (0, 0)
Screenshot: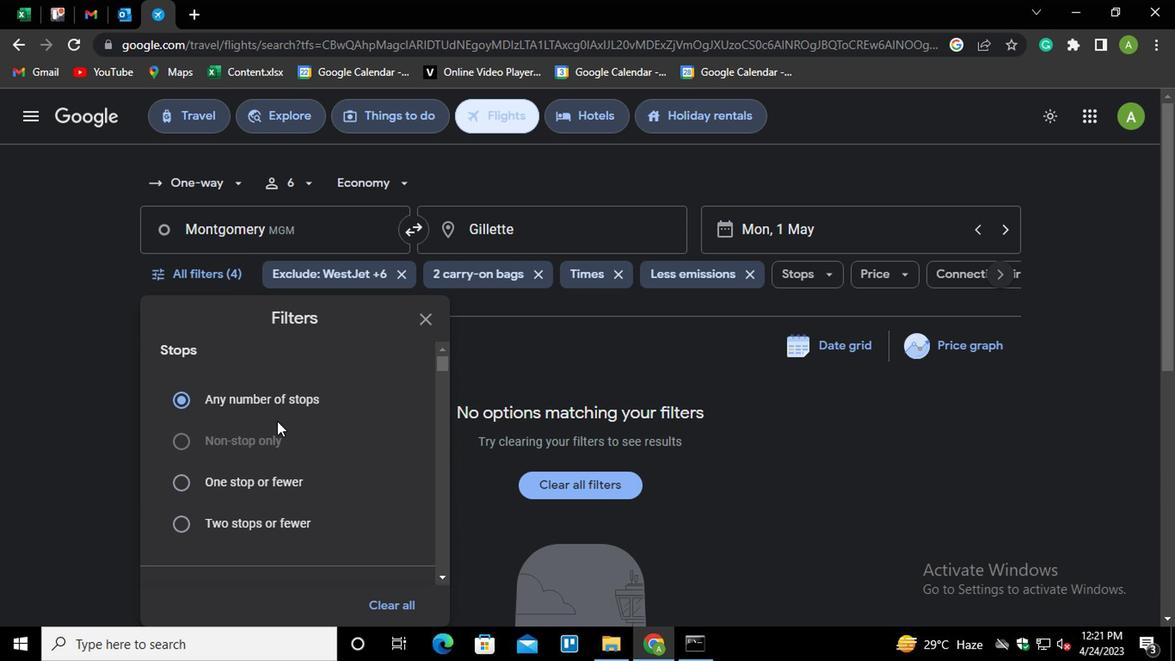 
Action: Mouse scrolled (279, 421) with delta (0, 0)
Screenshot: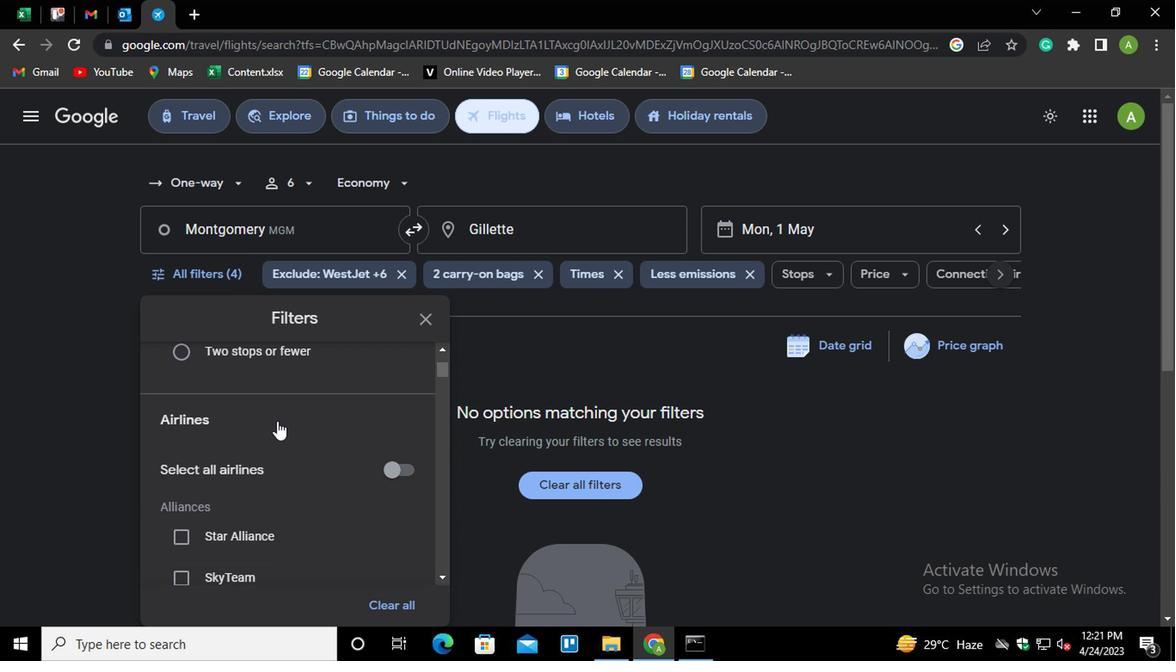 
Action: Mouse scrolled (279, 421) with delta (0, 0)
Screenshot: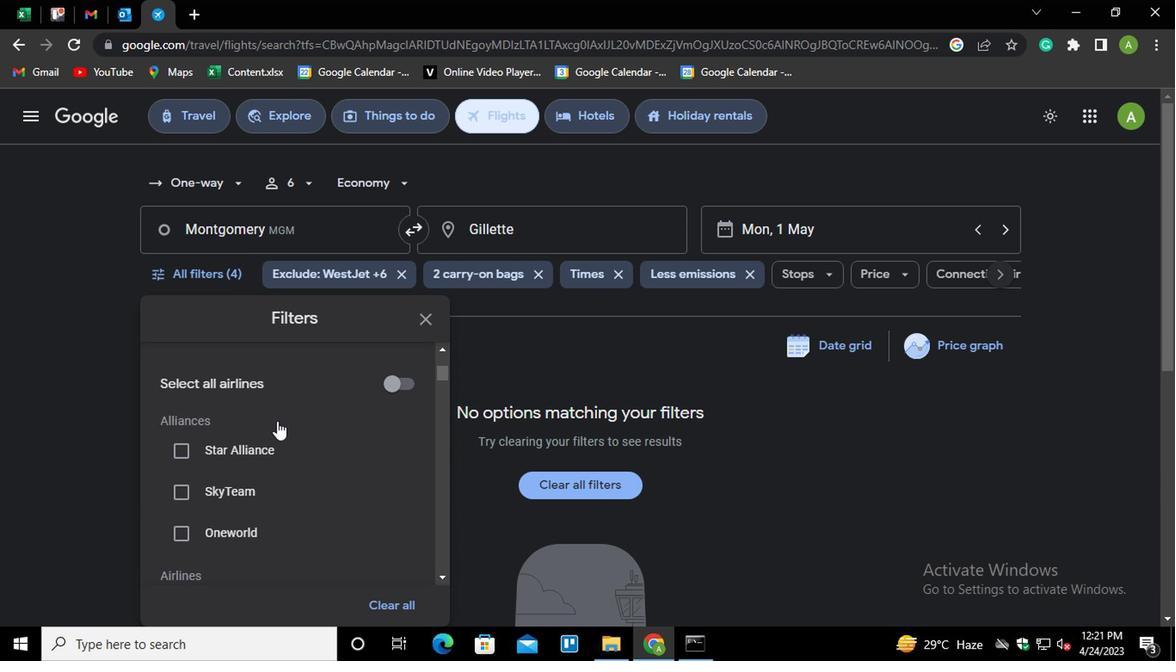 
Action: Mouse scrolled (279, 421) with delta (0, 0)
Screenshot: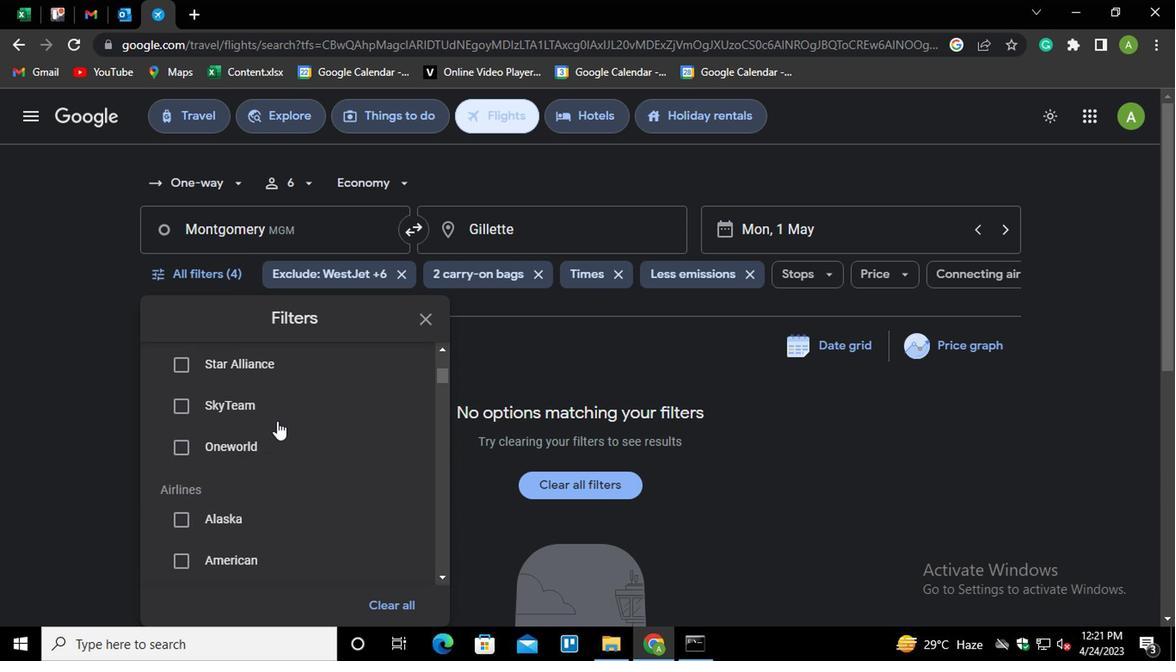 
Action: Mouse scrolled (279, 421) with delta (0, 0)
Screenshot: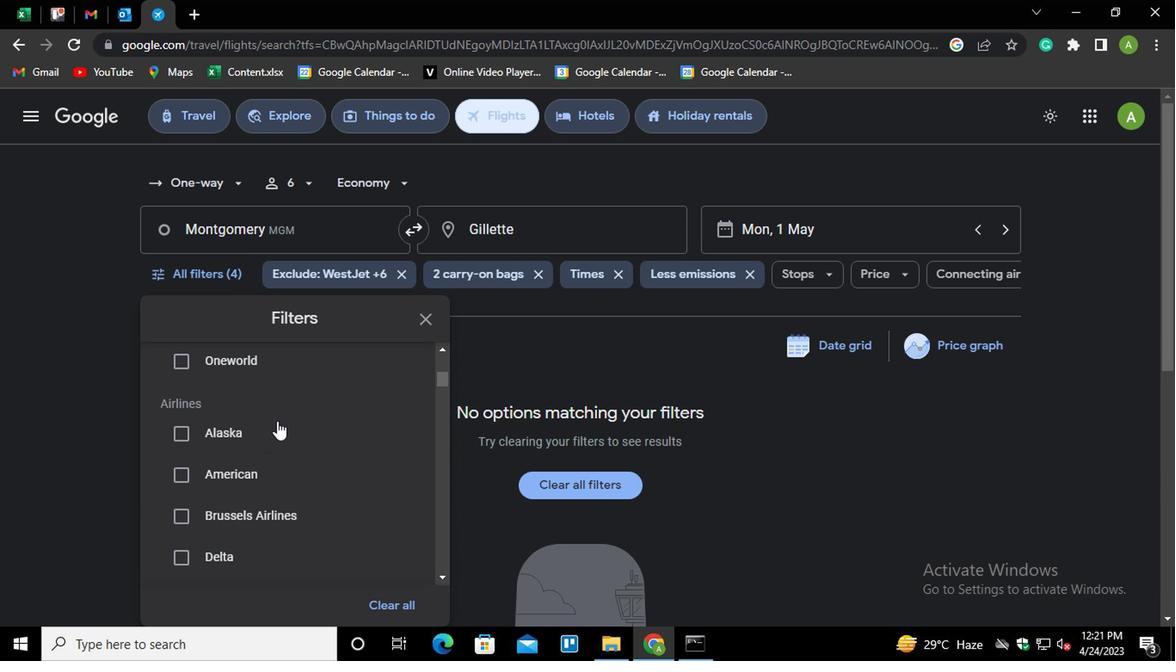 
Action: Mouse scrolled (279, 421) with delta (0, 0)
Screenshot: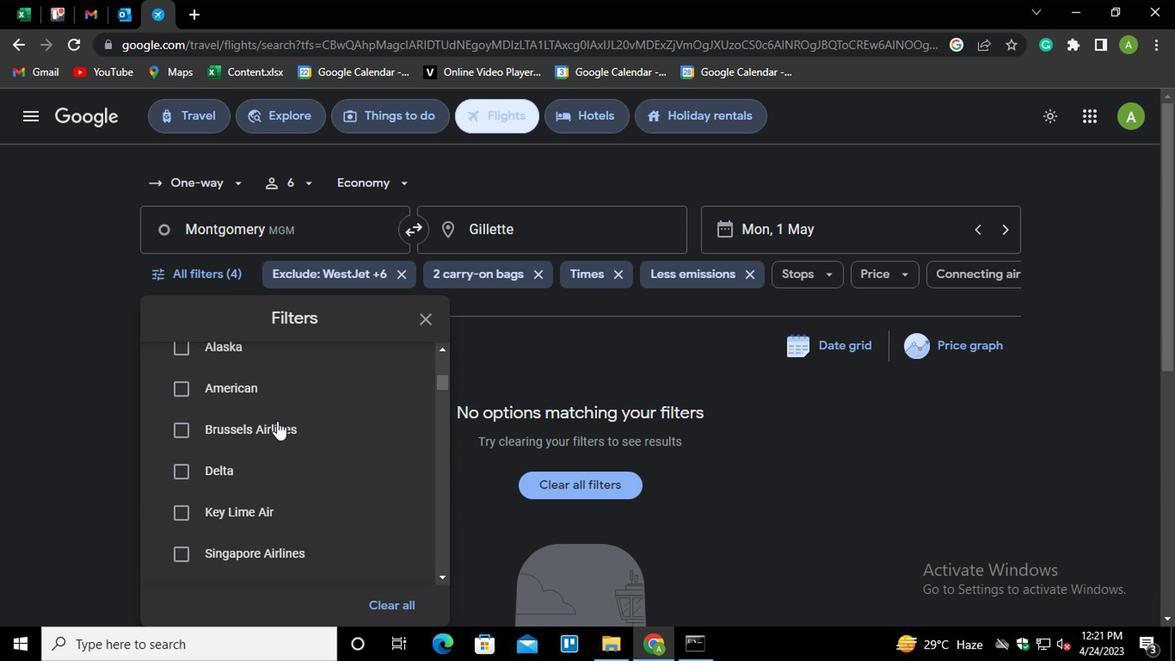 
Action: Mouse moved to (206, 511)
Screenshot: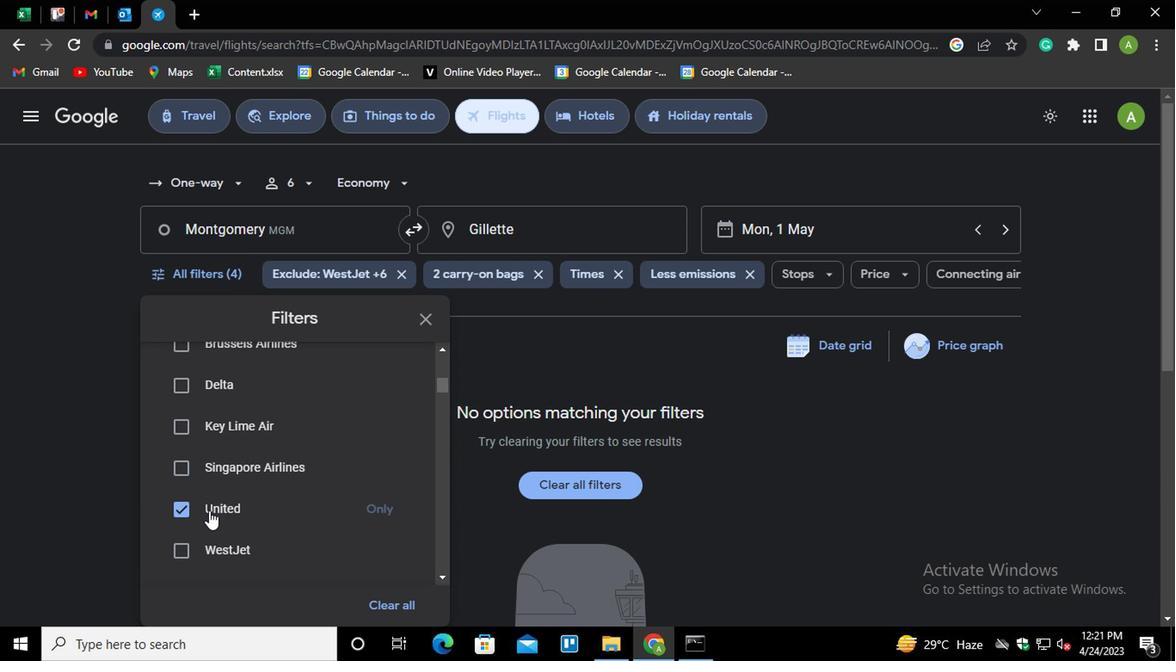
Action: Mouse pressed left at (206, 511)
Screenshot: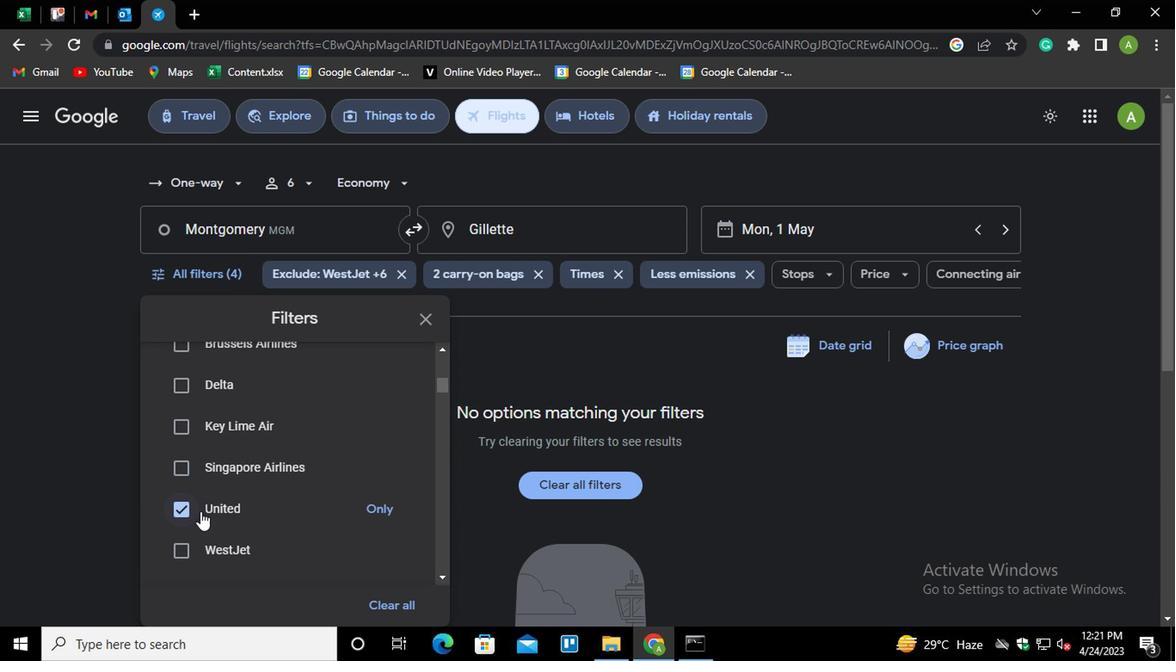 
Action: Mouse moved to (196, 547)
Screenshot: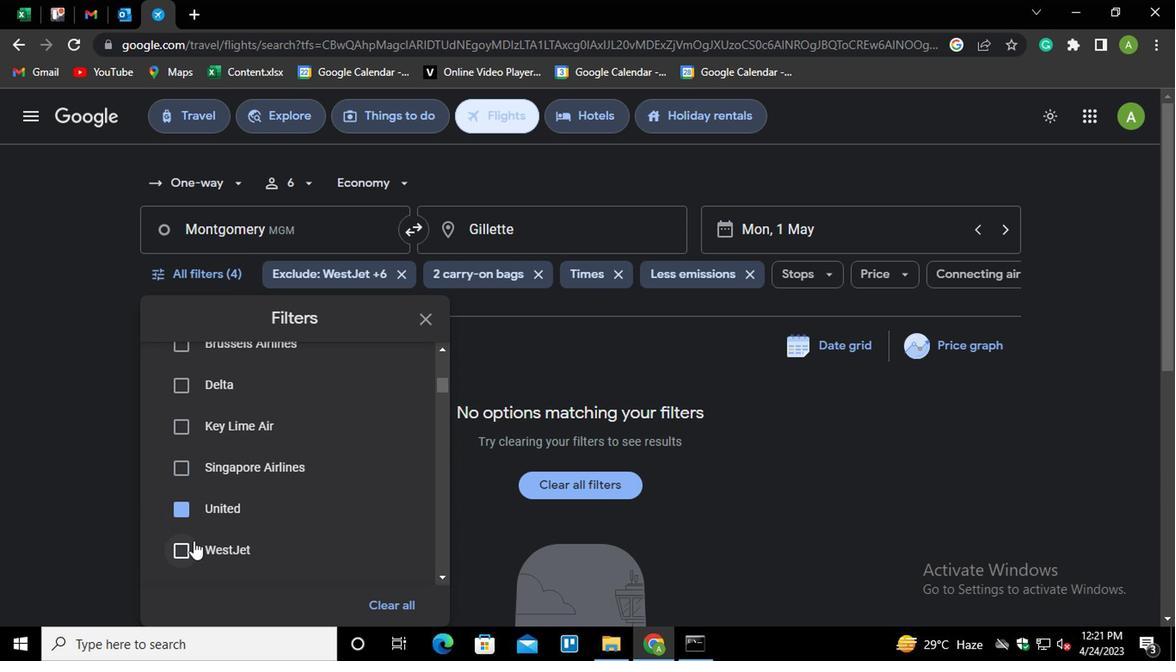 
Action: Mouse pressed left at (196, 547)
Screenshot: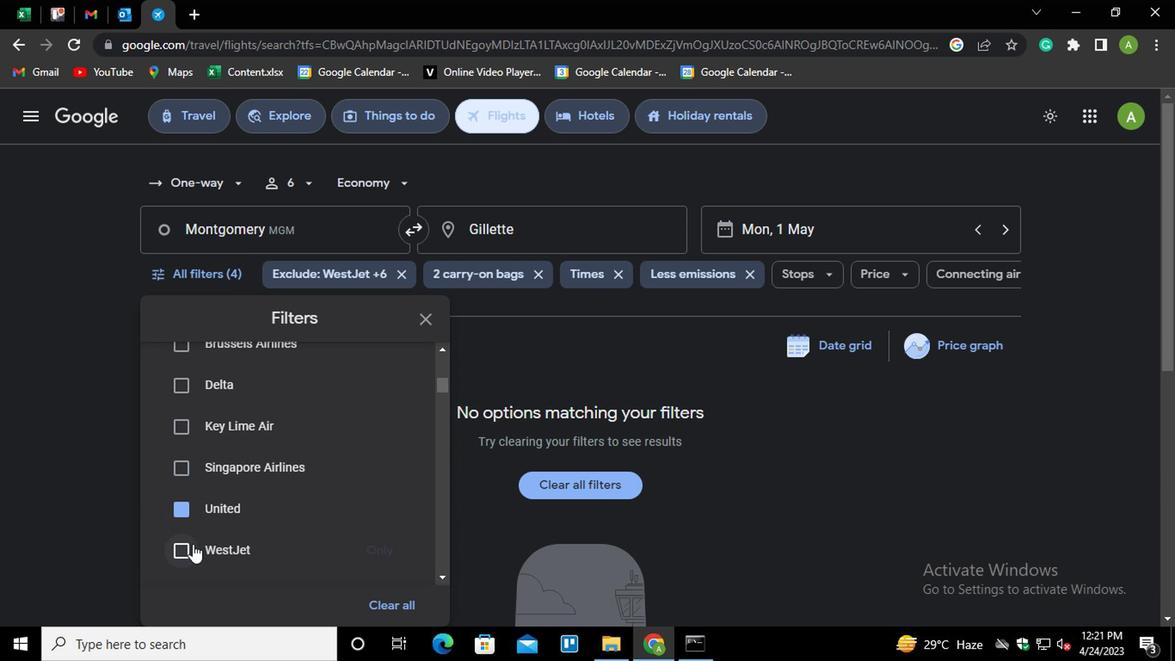 
Action: Mouse moved to (332, 513)
Screenshot: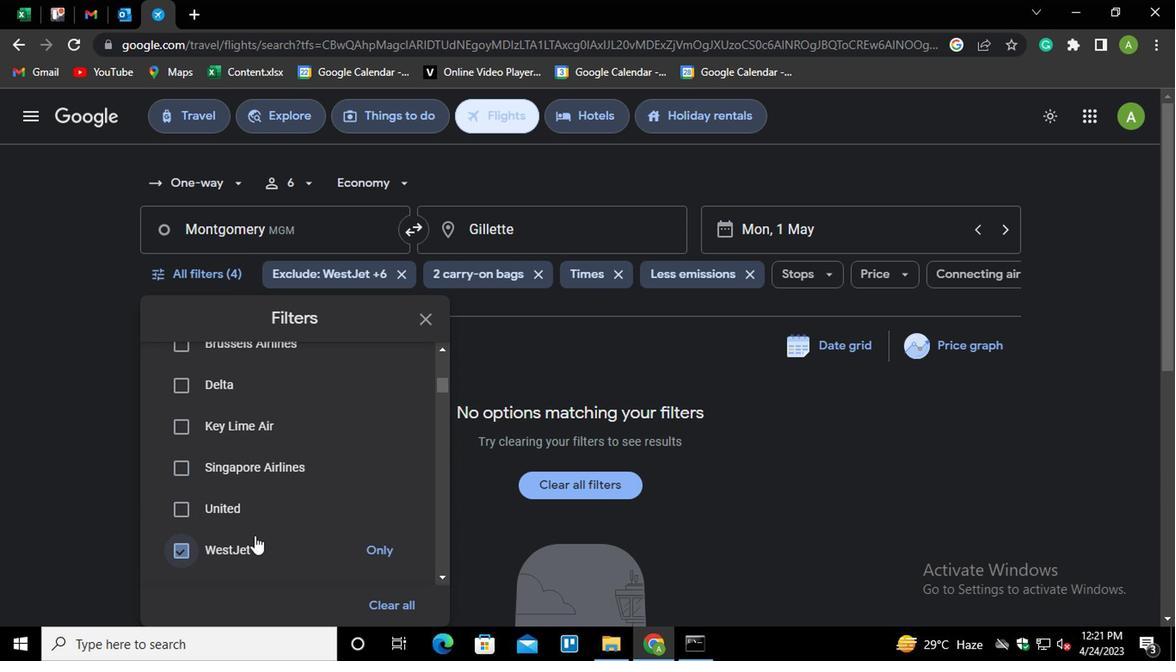 
Action: Mouse scrolled (332, 511) with delta (0, -1)
Screenshot: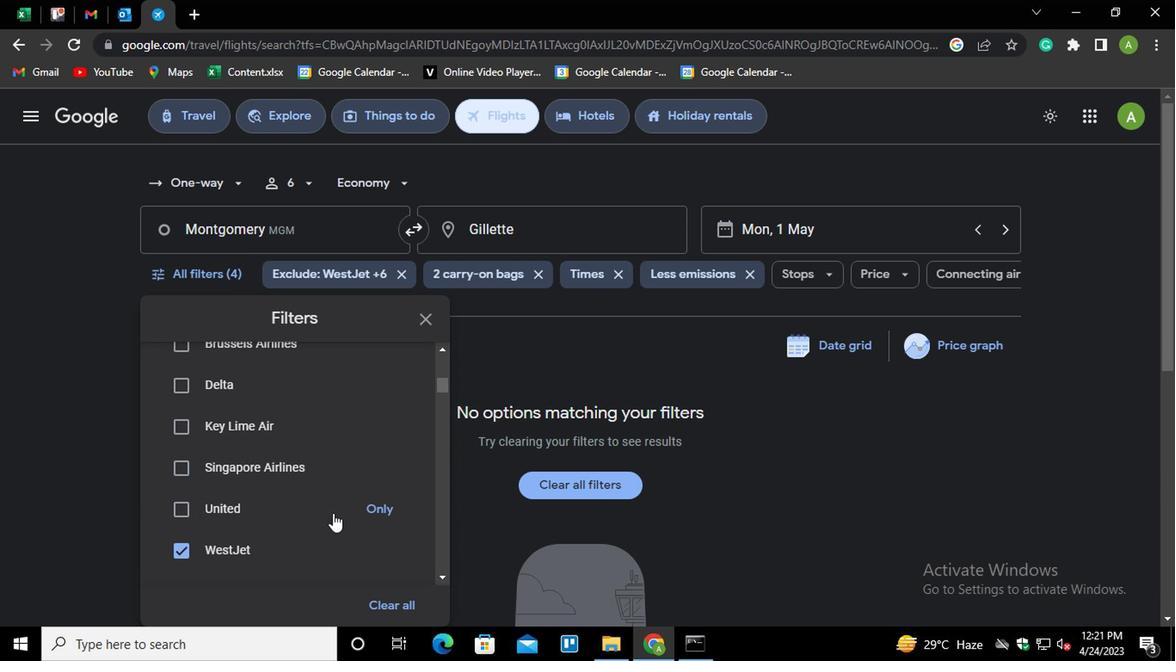 
Action: Mouse scrolled (332, 511) with delta (0, -1)
Screenshot: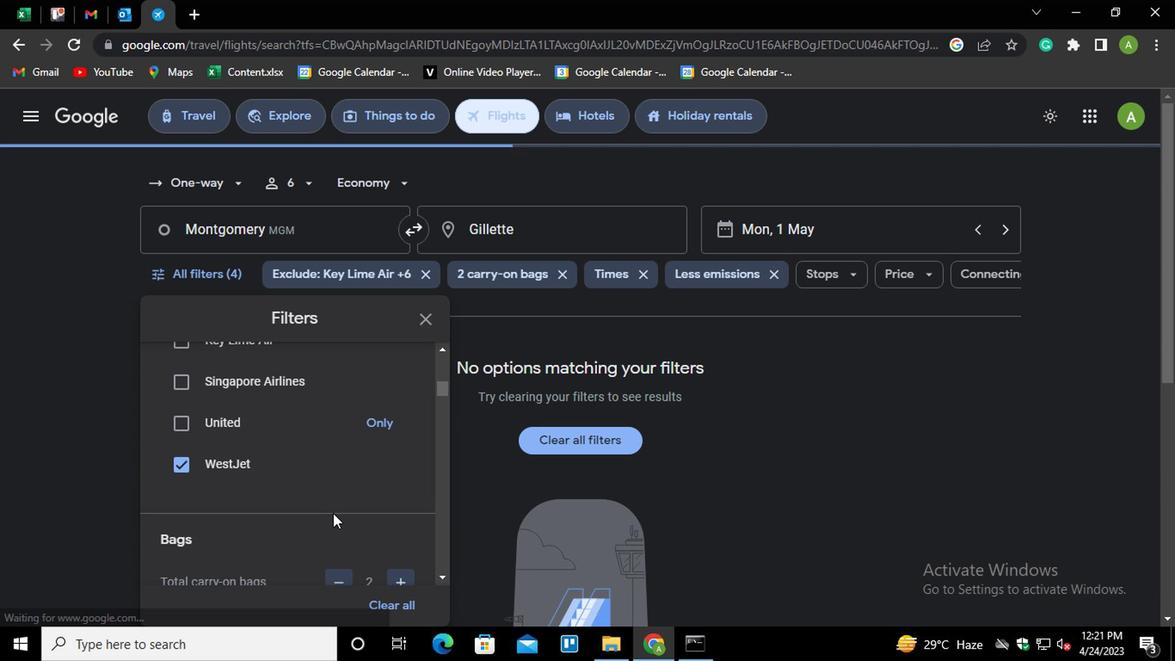
Action: Mouse scrolled (332, 511) with delta (0, -1)
Screenshot: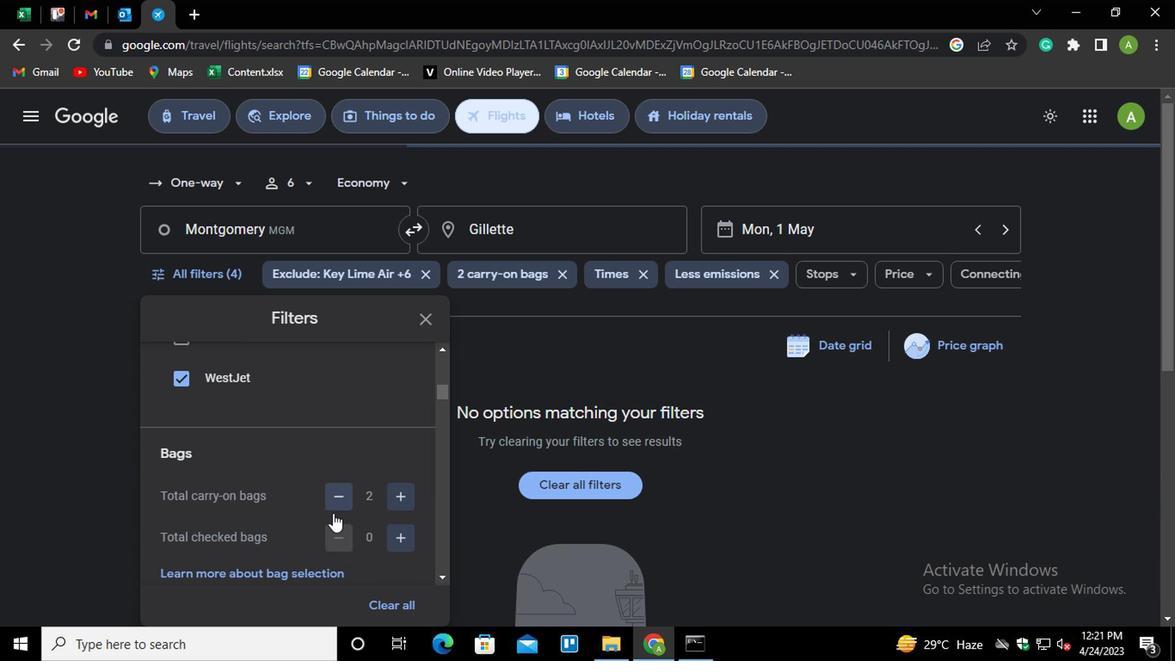 
Action: Mouse moved to (333, 419)
Screenshot: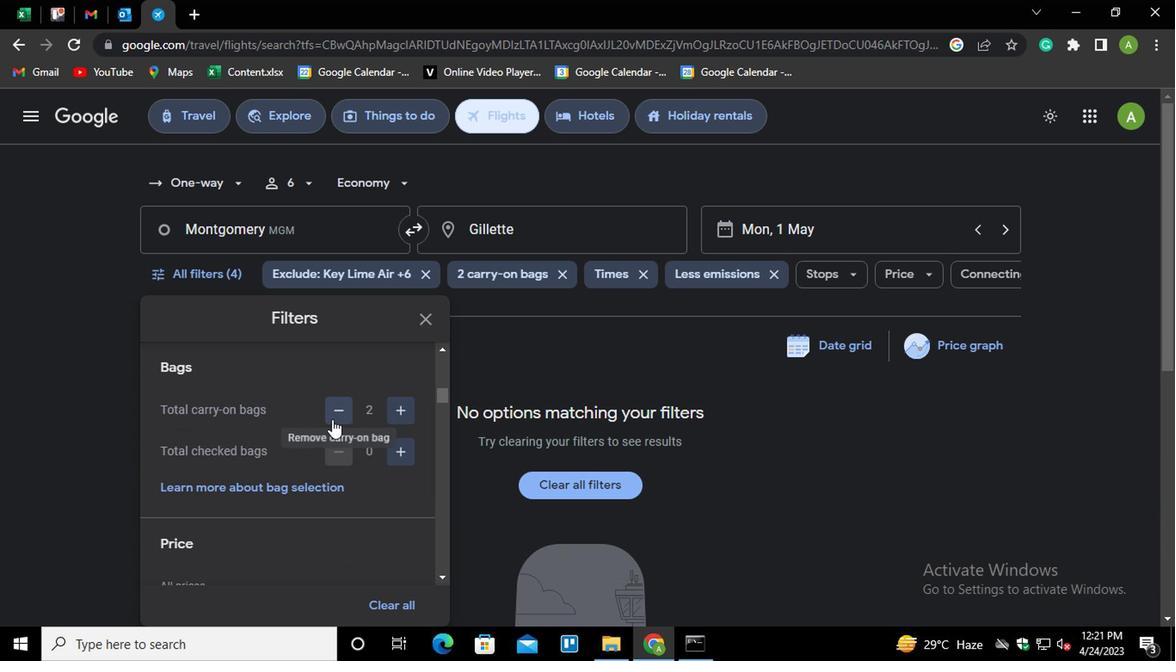 
Action: Mouse pressed left at (333, 419)
Screenshot: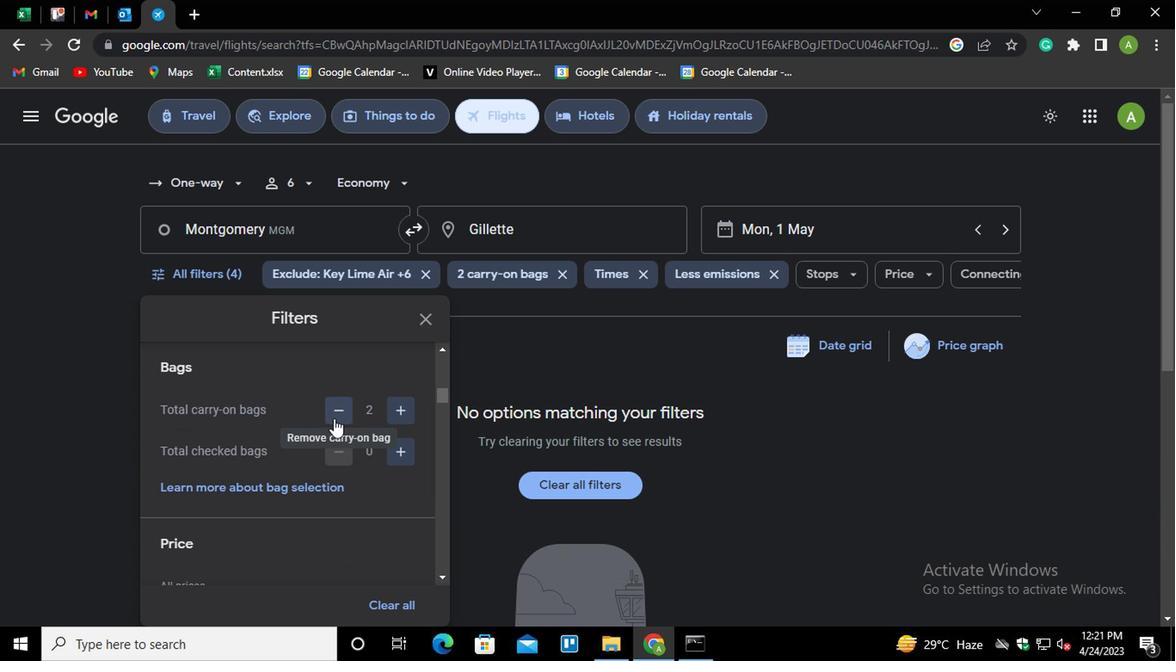 
Action: Mouse pressed left at (333, 419)
Screenshot: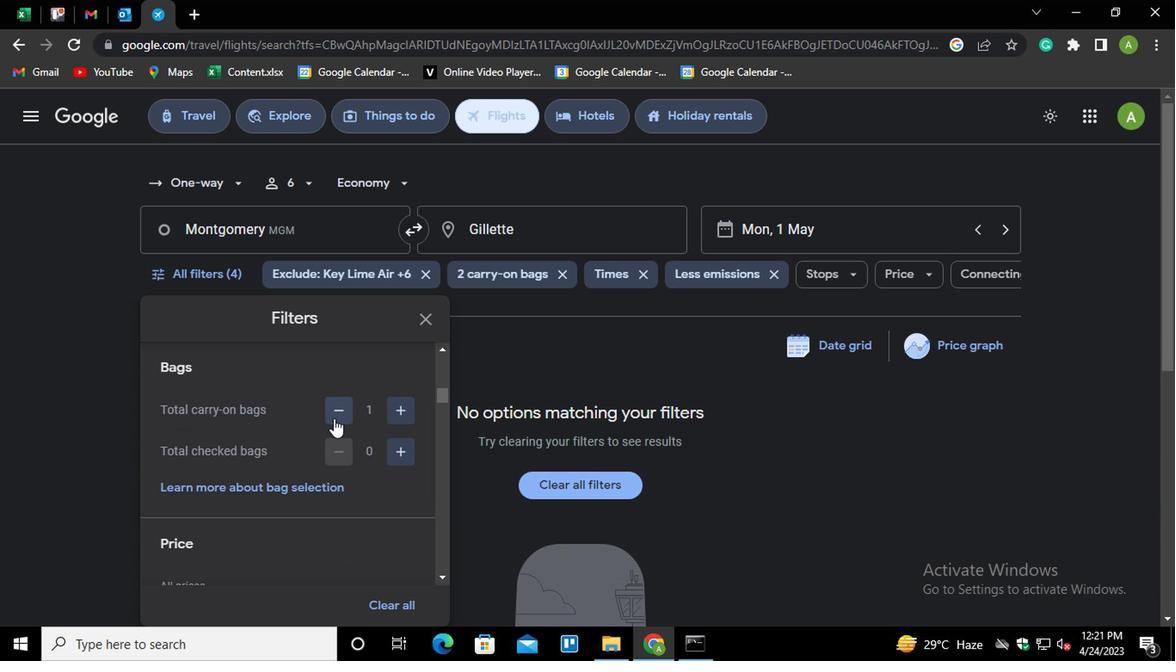 
Action: Mouse moved to (402, 452)
Screenshot: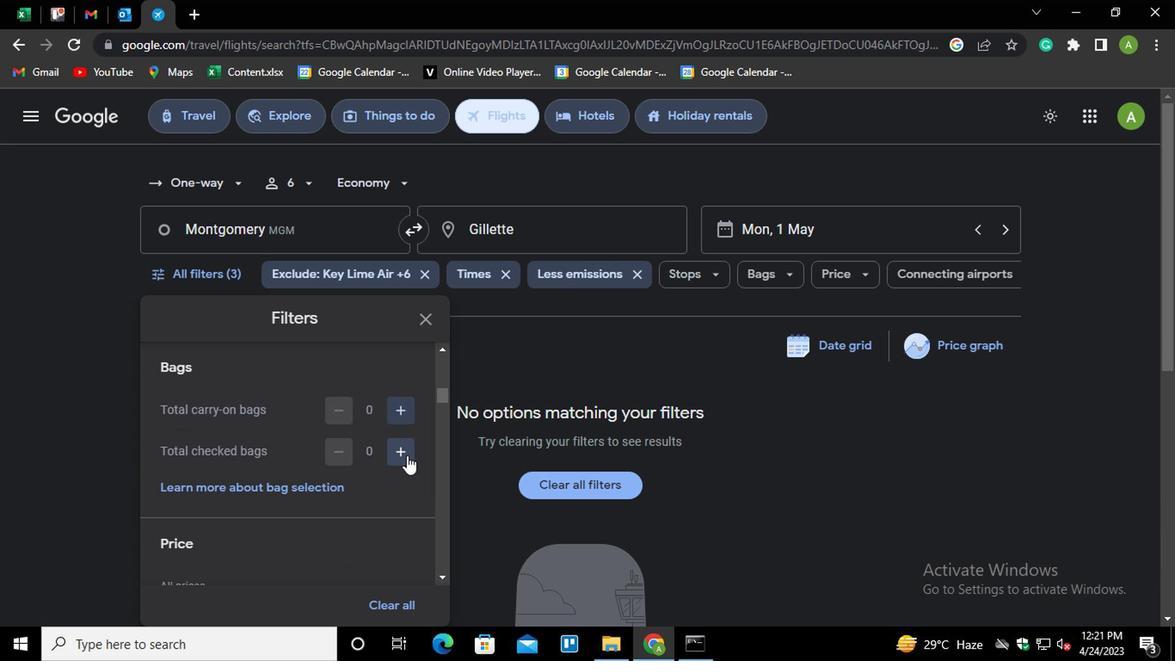 
Action: Mouse pressed left at (402, 452)
Screenshot: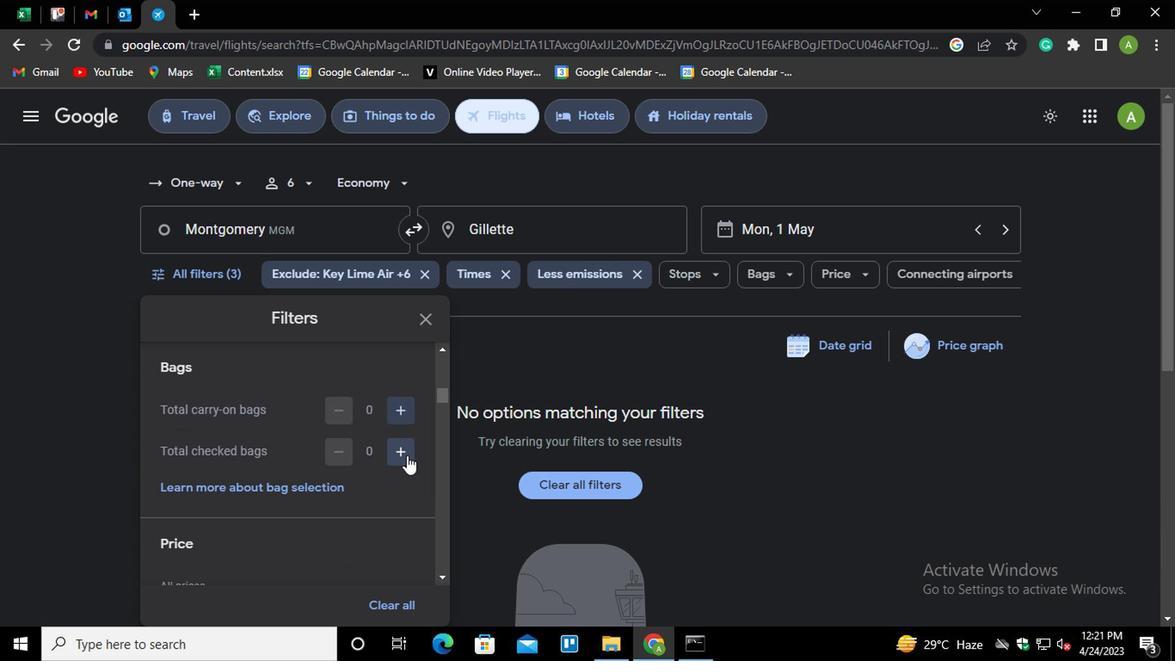 
Action: Mouse moved to (389, 510)
Screenshot: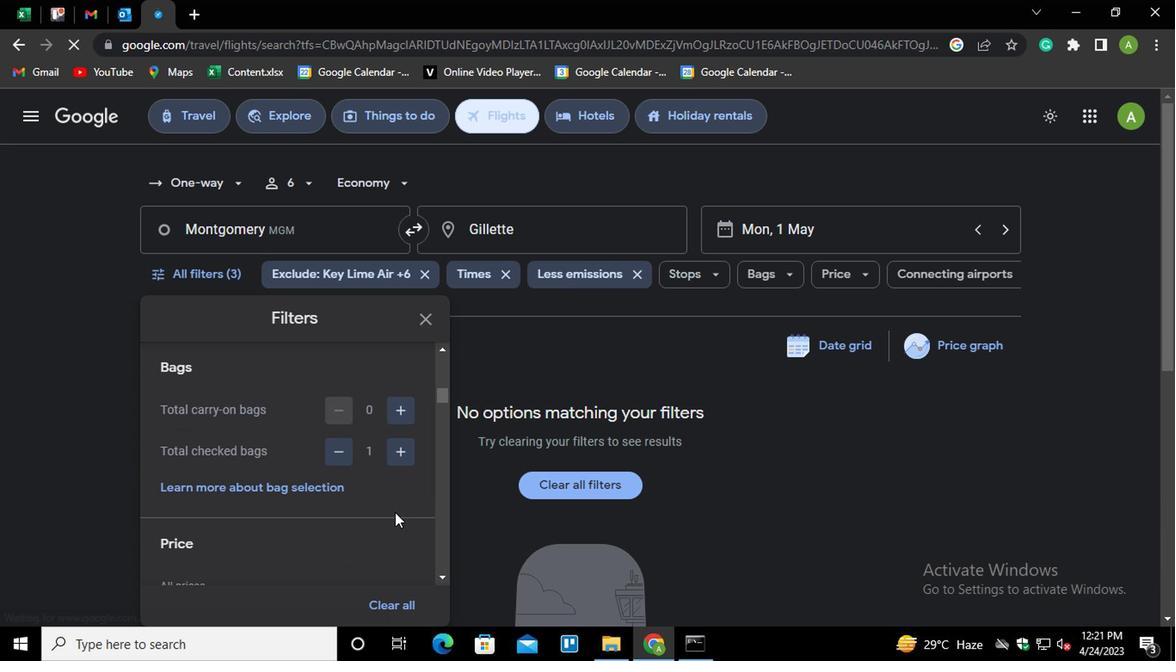 
Action: Mouse scrolled (389, 509) with delta (0, 0)
Screenshot: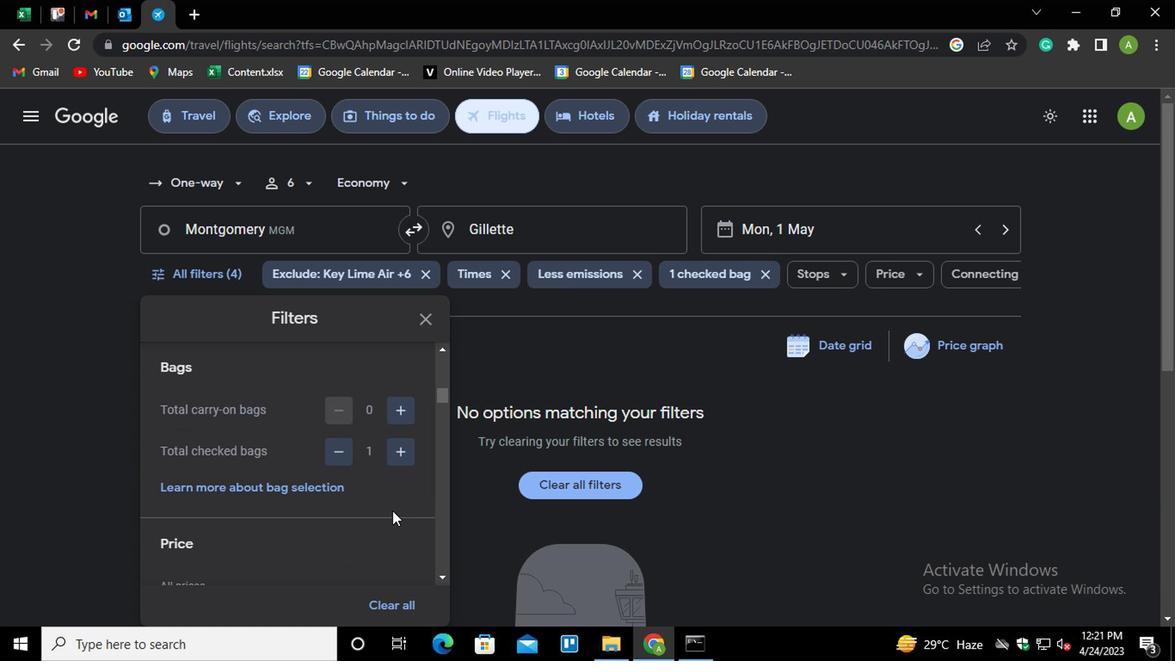 
Action: Mouse moved to (395, 533)
Screenshot: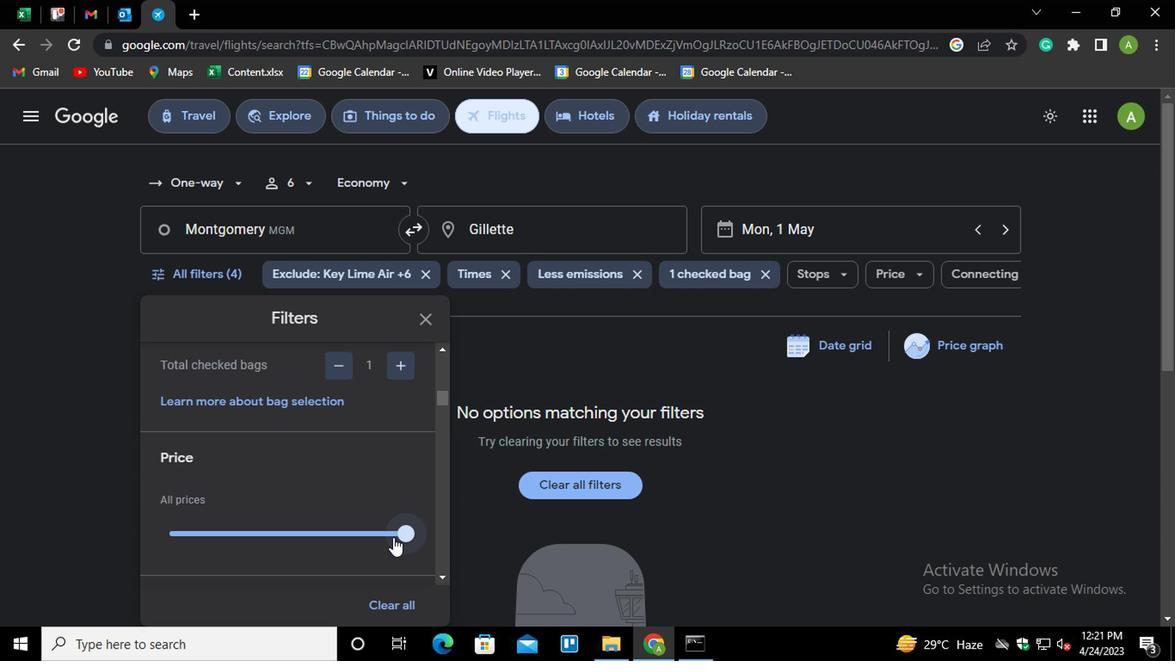 
Action: Mouse pressed left at (395, 533)
Screenshot: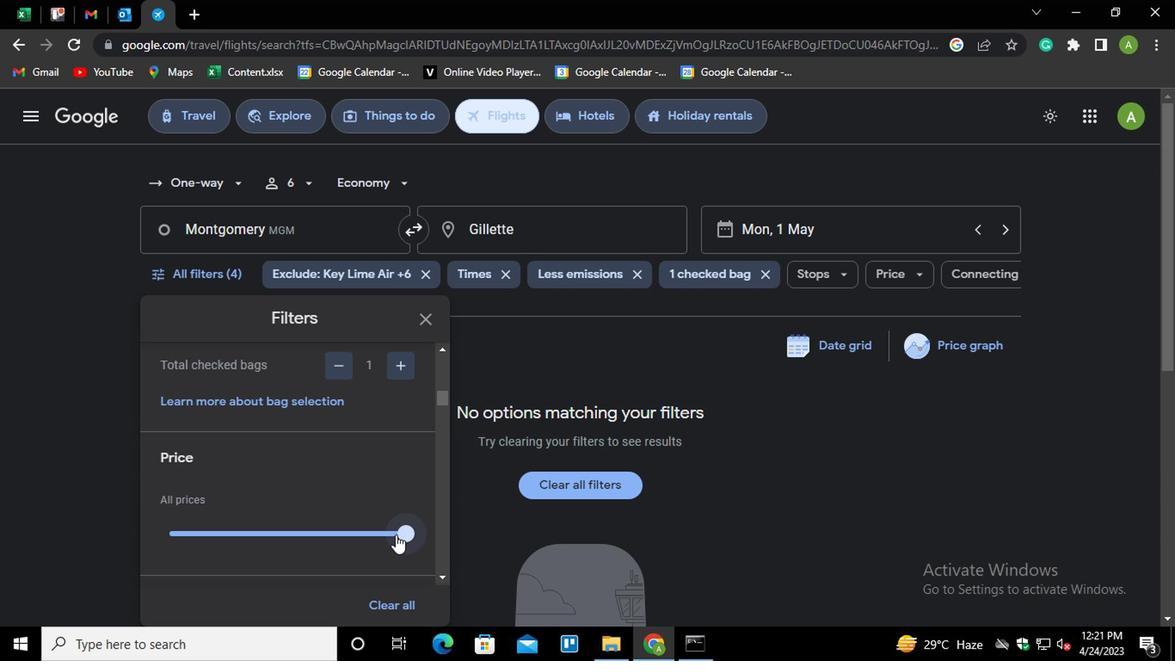 
Action: Mouse moved to (375, 551)
Screenshot: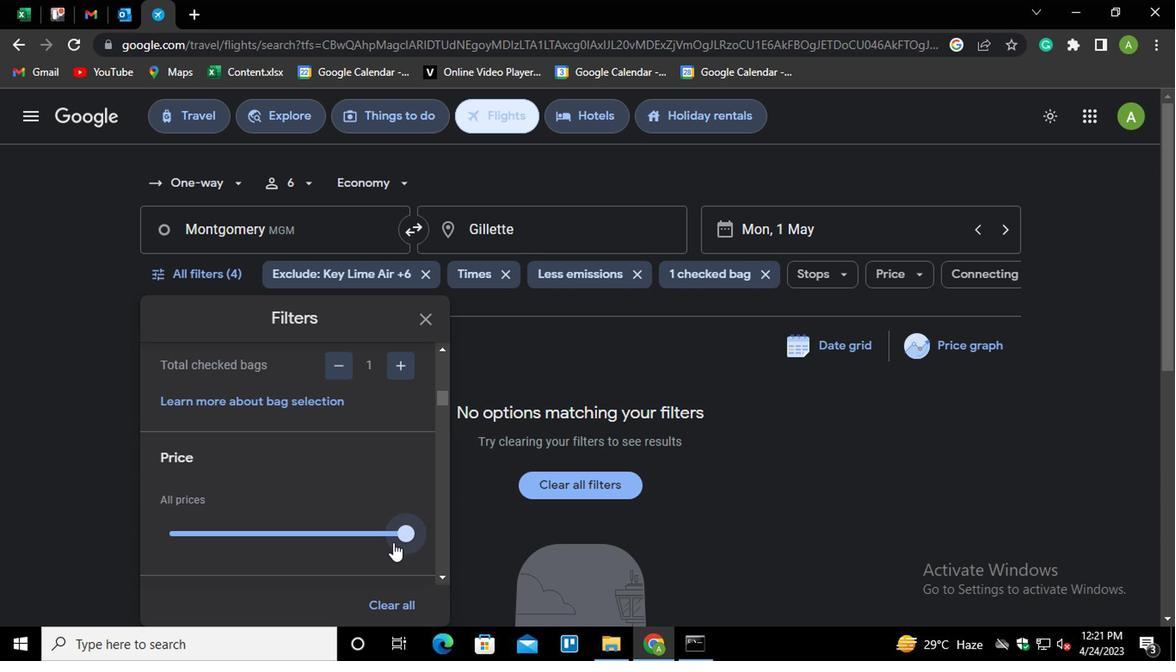 
Action: Mouse scrolled (375, 550) with delta (0, 0)
Screenshot: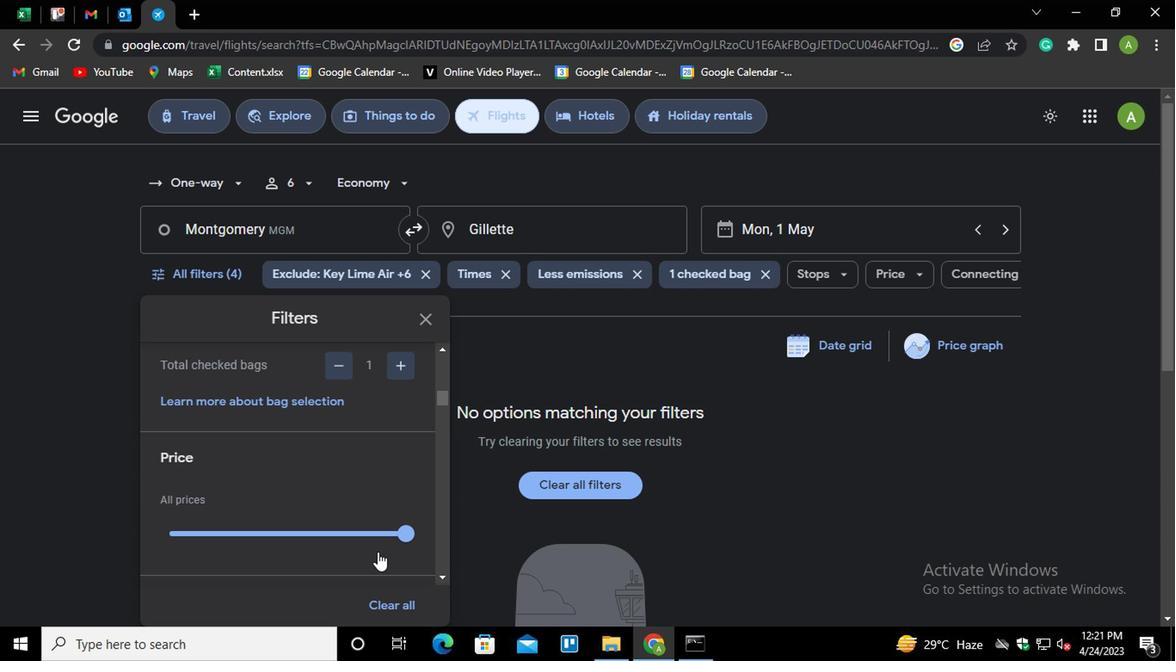
Action: Mouse scrolled (375, 550) with delta (0, 0)
Screenshot: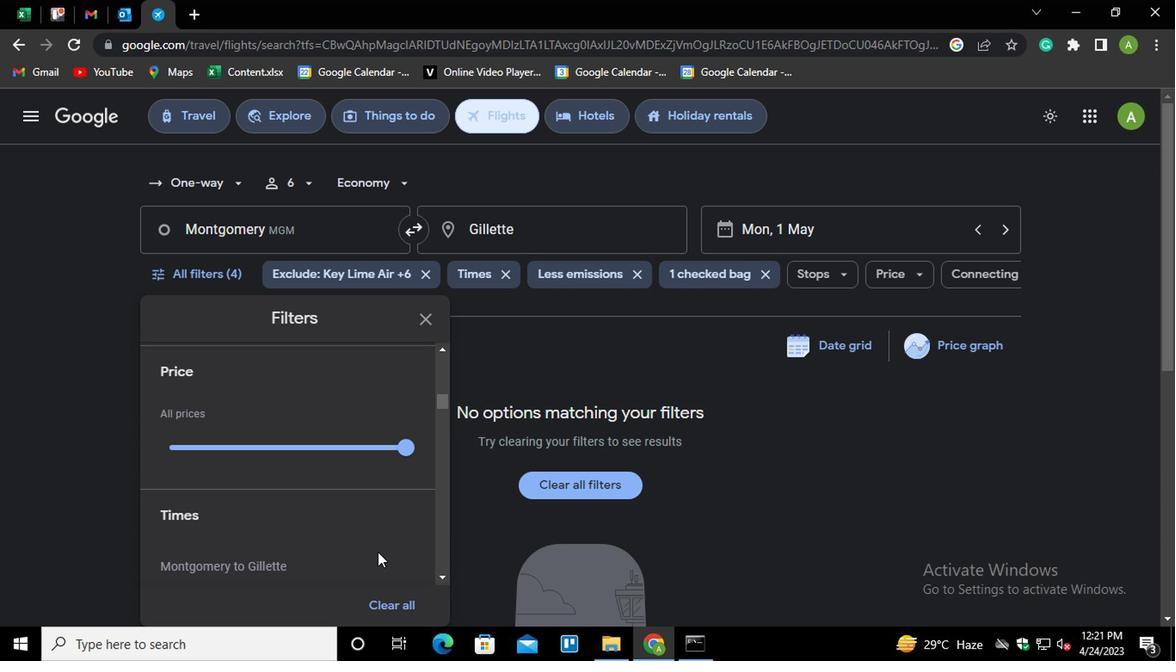 
Action: Mouse scrolled (375, 550) with delta (0, 0)
Screenshot: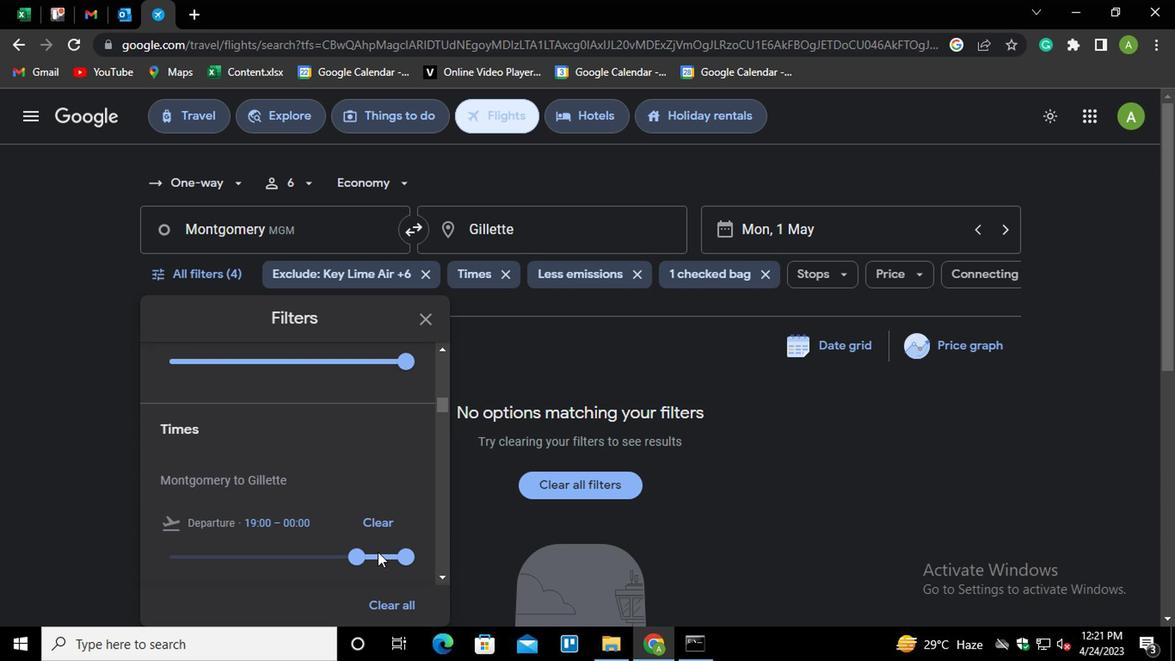 
Action: Mouse scrolled (375, 550) with delta (0, 0)
Screenshot: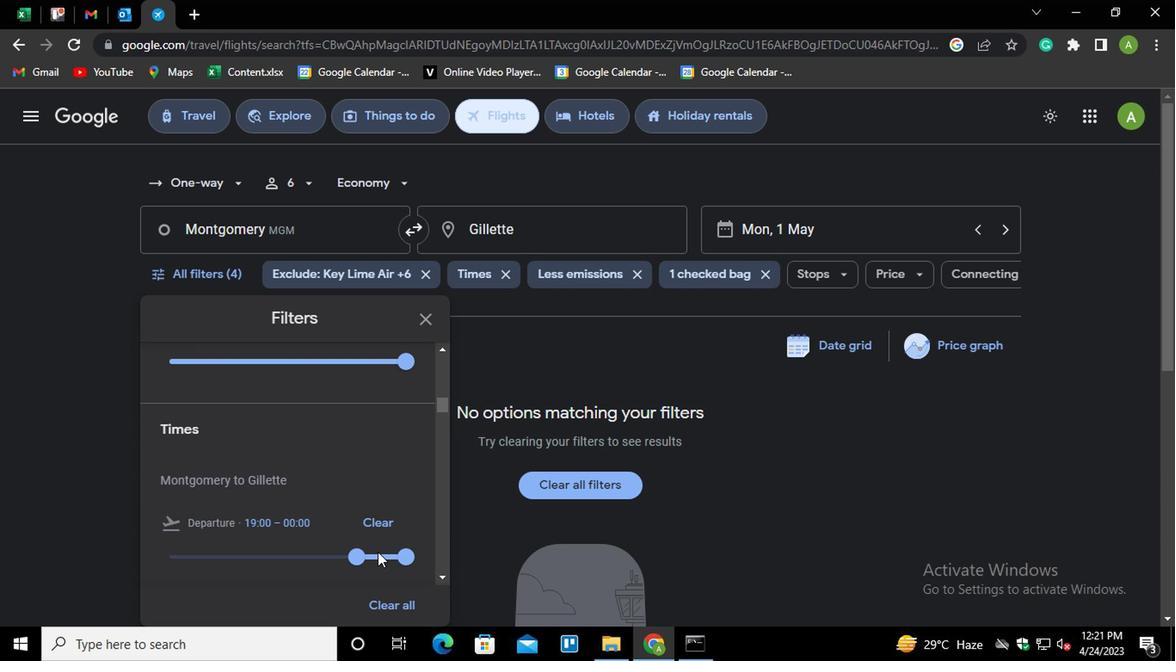 
Action: Mouse moved to (355, 388)
Screenshot: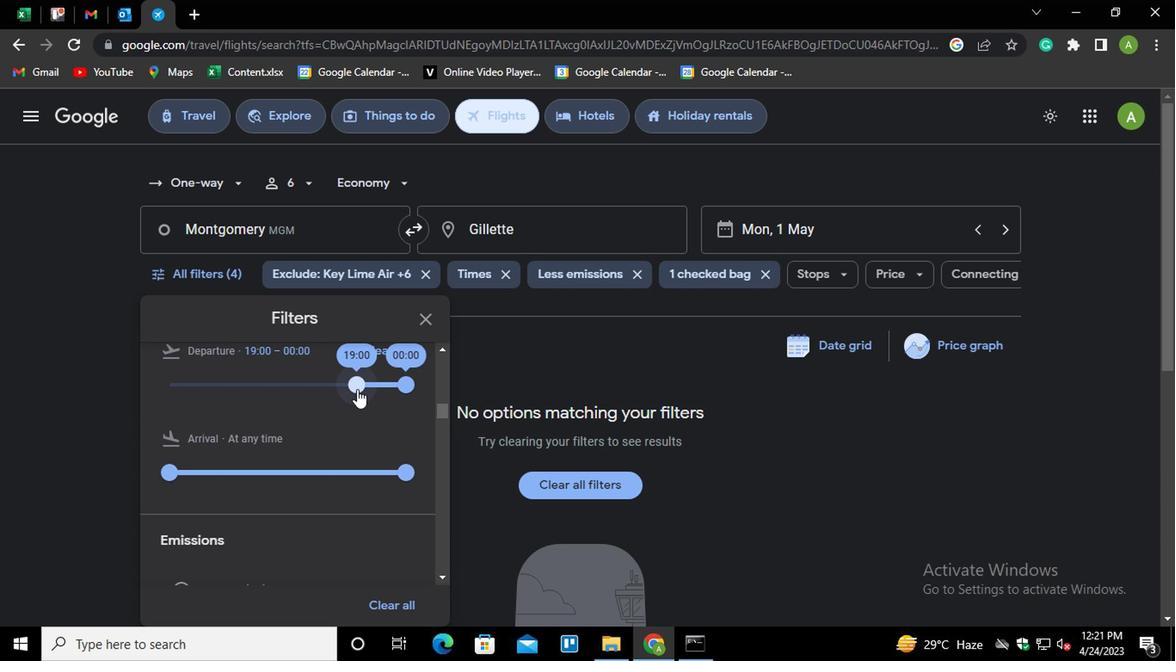 
Action: Mouse pressed left at (355, 388)
Screenshot: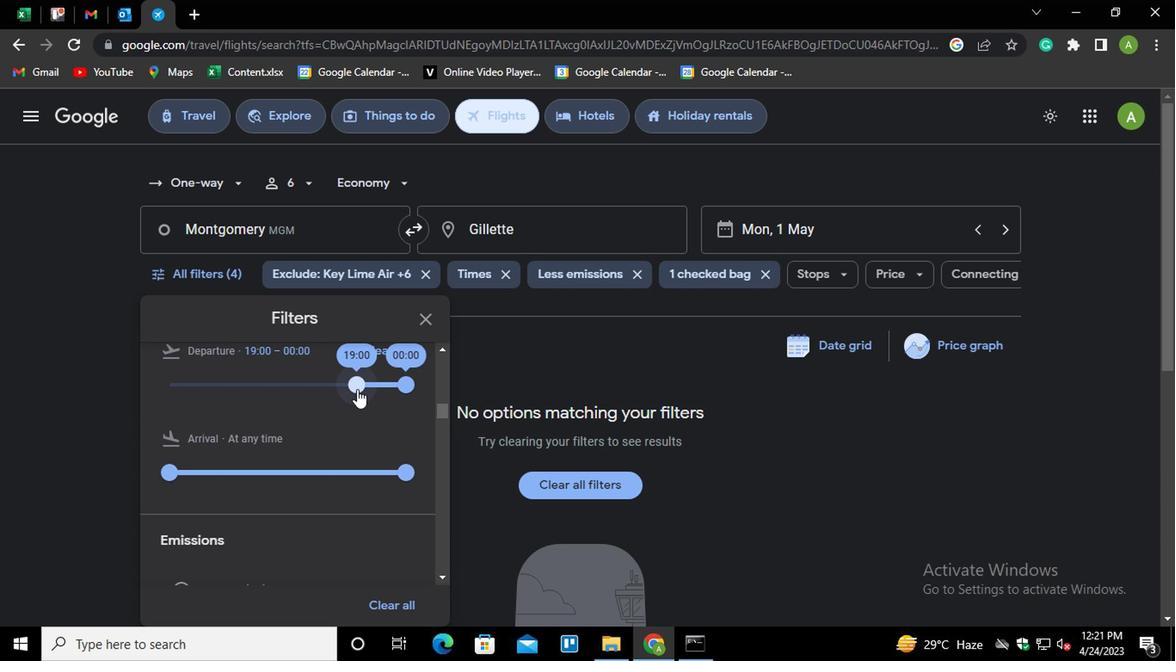 
Action: Mouse moved to (362, 421)
Screenshot: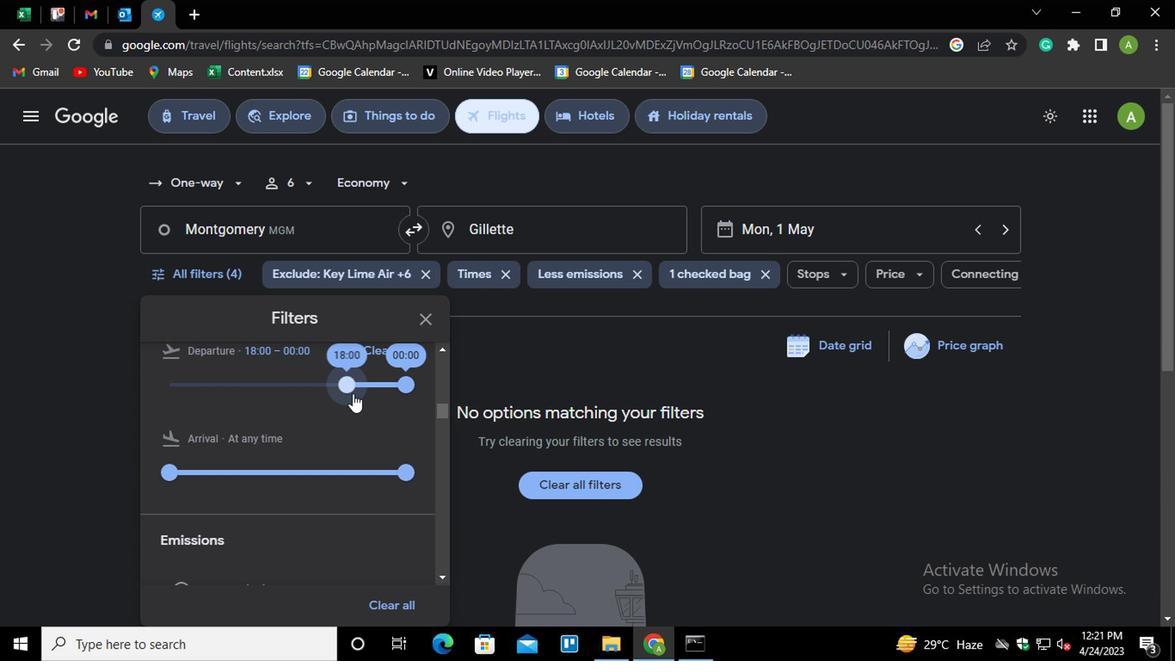 
Action: Mouse pressed left at (362, 421)
Screenshot: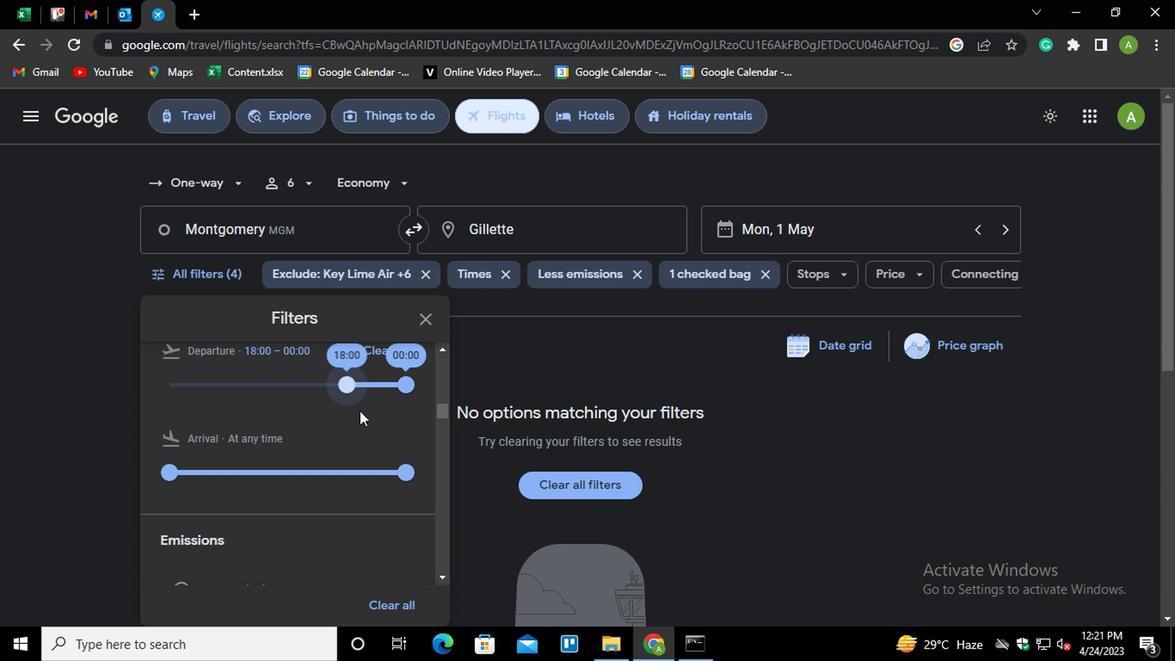 
Action: Mouse moved to (376, 450)
Screenshot: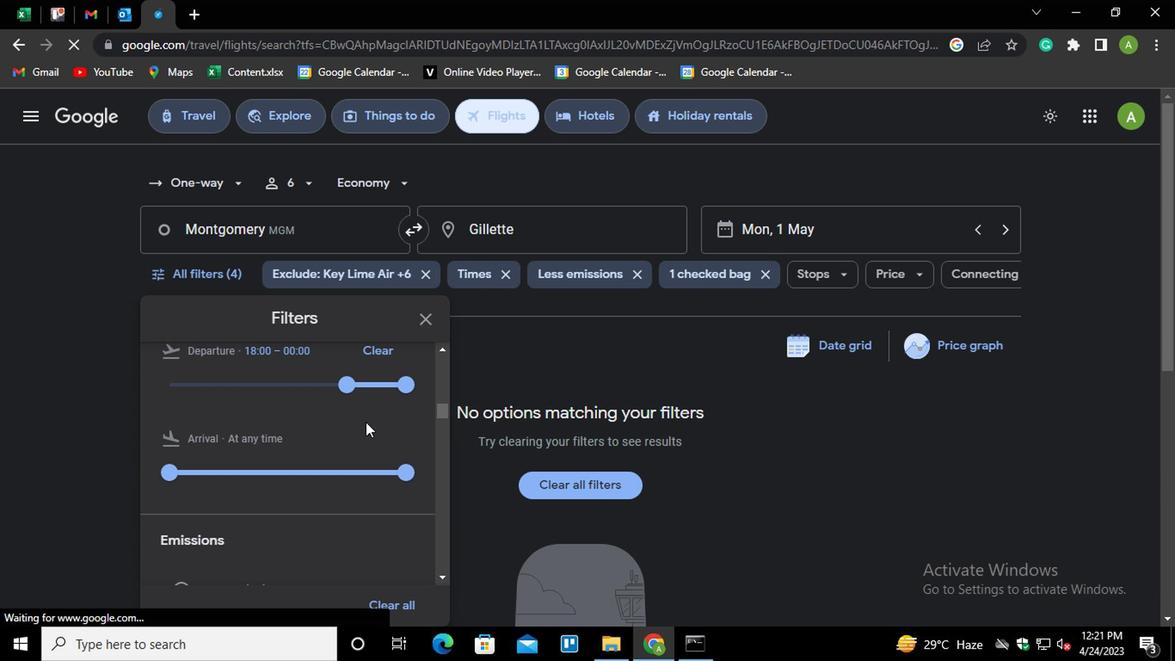 
Action: Mouse scrolled (376, 450) with delta (0, 0)
Screenshot: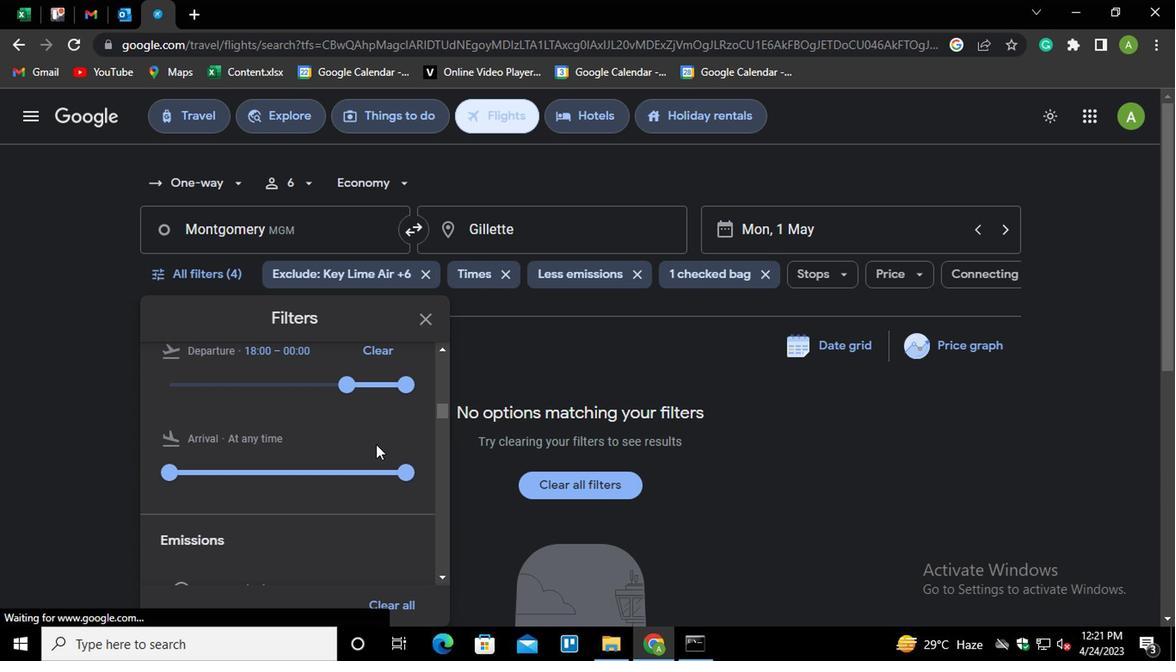 
Action: Mouse scrolled (376, 450) with delta (0, 0)
Screenshot: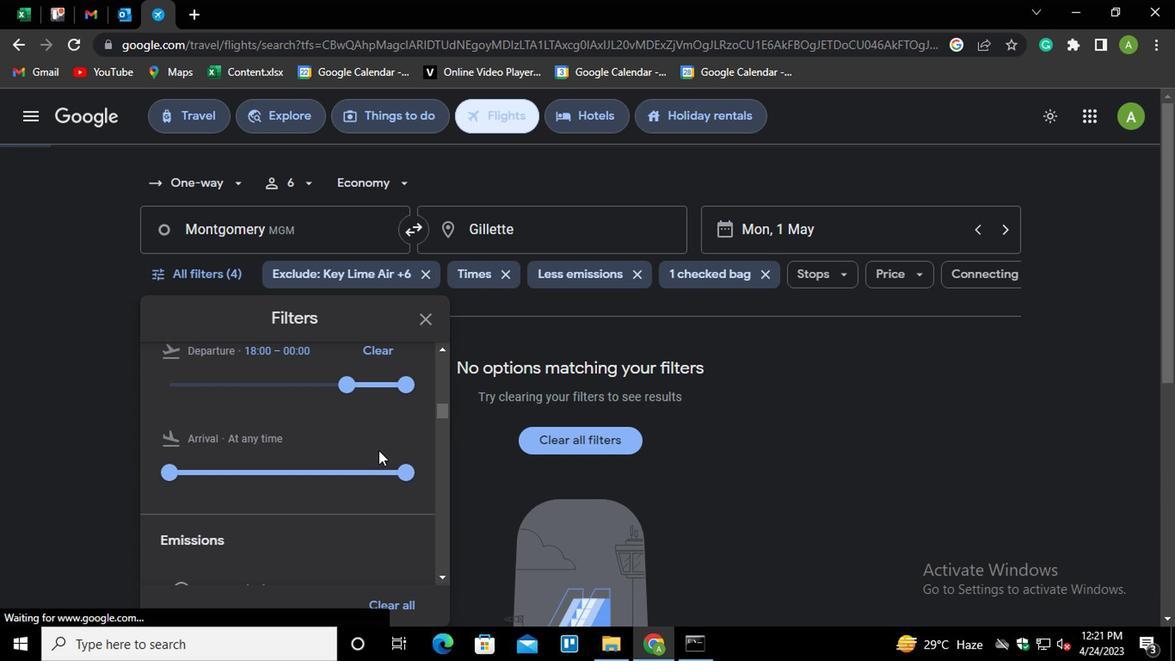 
Action: Mouse moved to (376, 451)
Screenshot: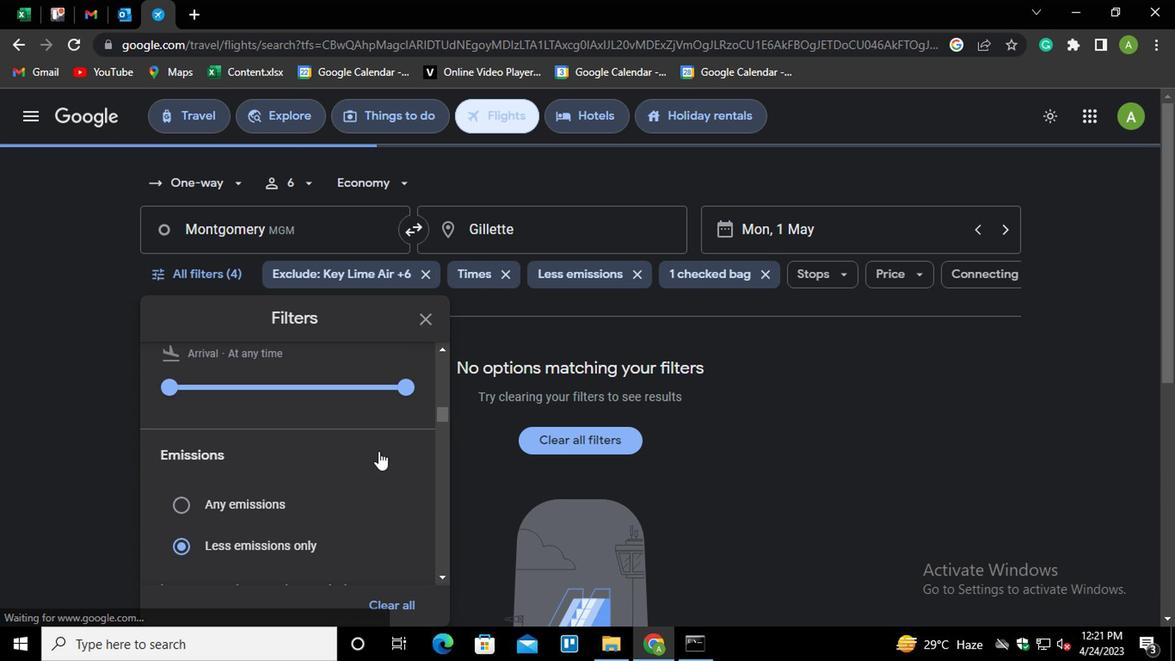 
Action: Mouse scrolled (376, 450) with delta (0, -1)
Screenshot: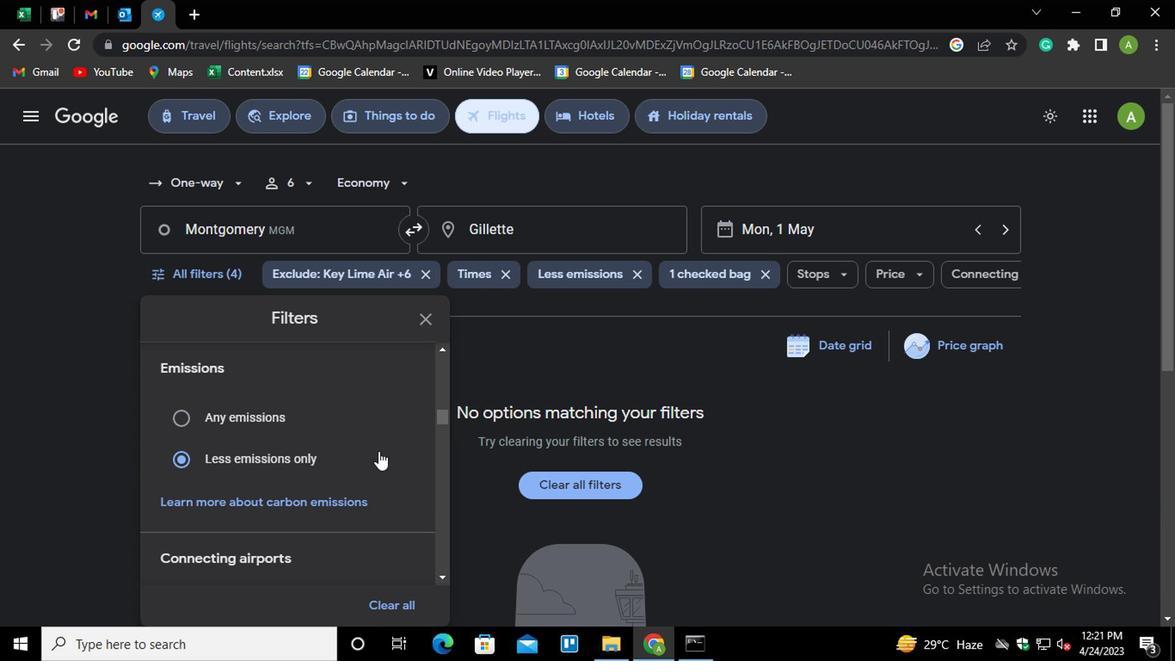 
Action: Mouse scrolled (376, 450) with delta (0, -1)
Screenshot: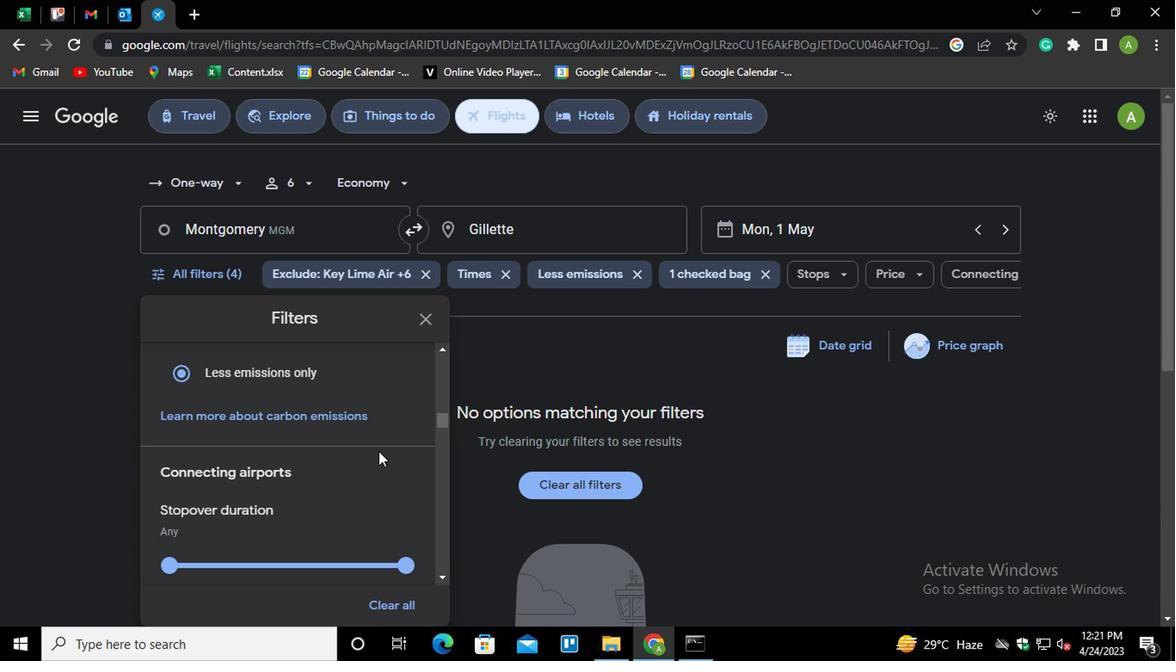 
Action: Mouse scrolled (376, 450) with delta (0, -1)
Screenshot: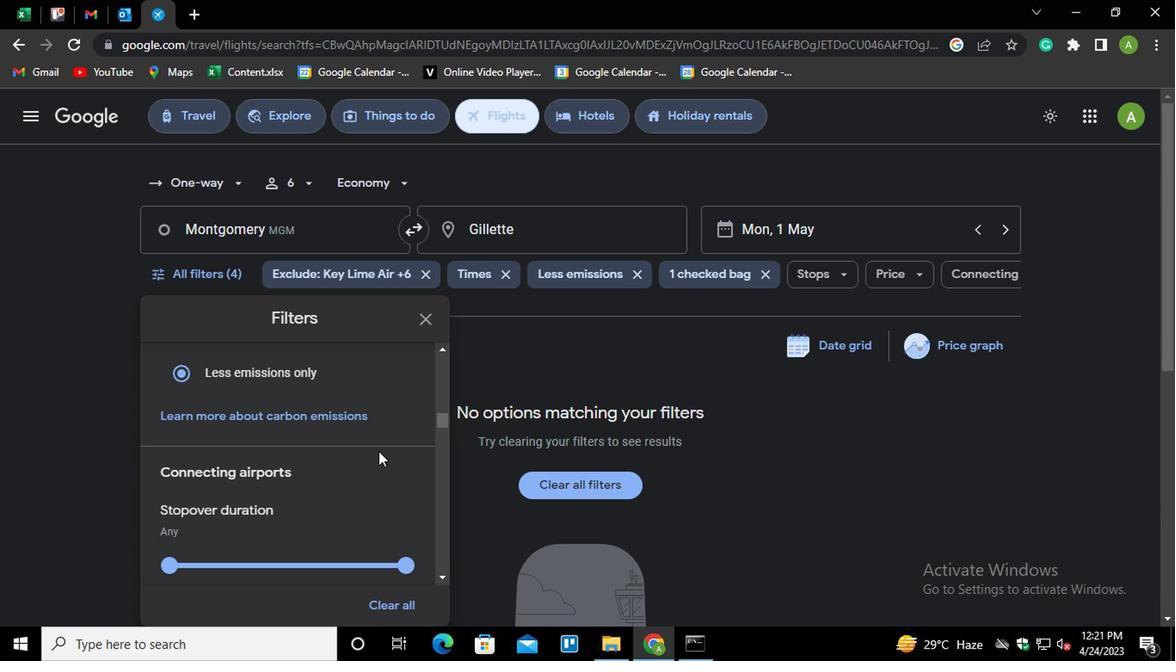 
Action: Mouse scrolled (376, 450) with delta (0, -1)
Screenshot: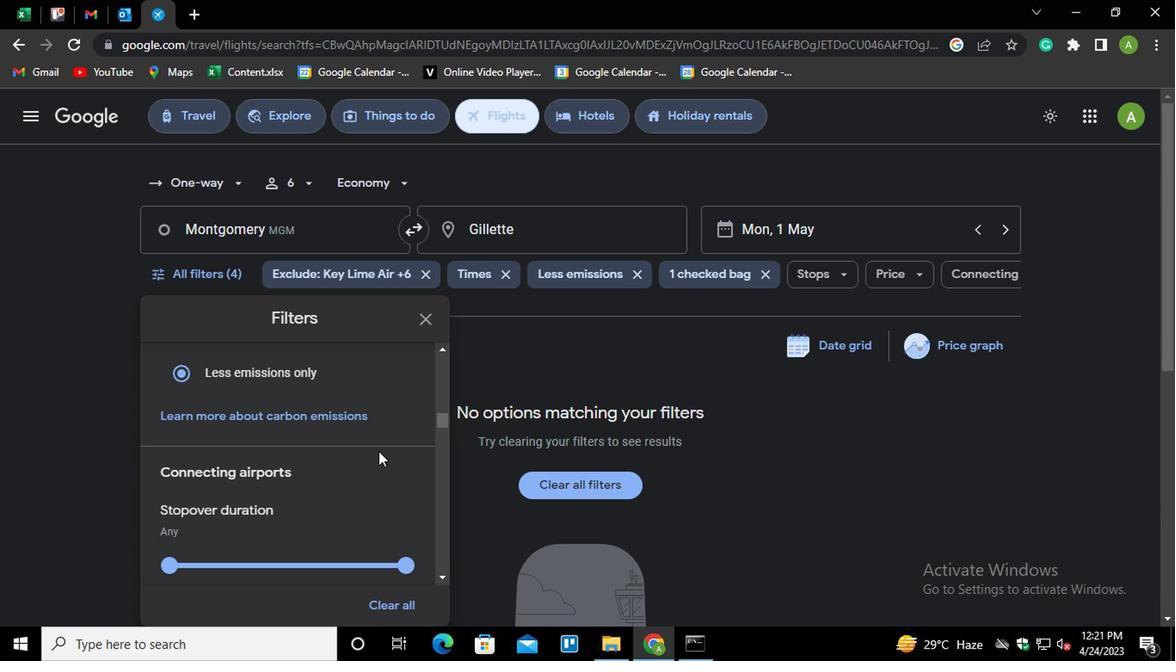 
Action: Mouse scrolled (376, 450) with delta (0, -1)
Screenshot: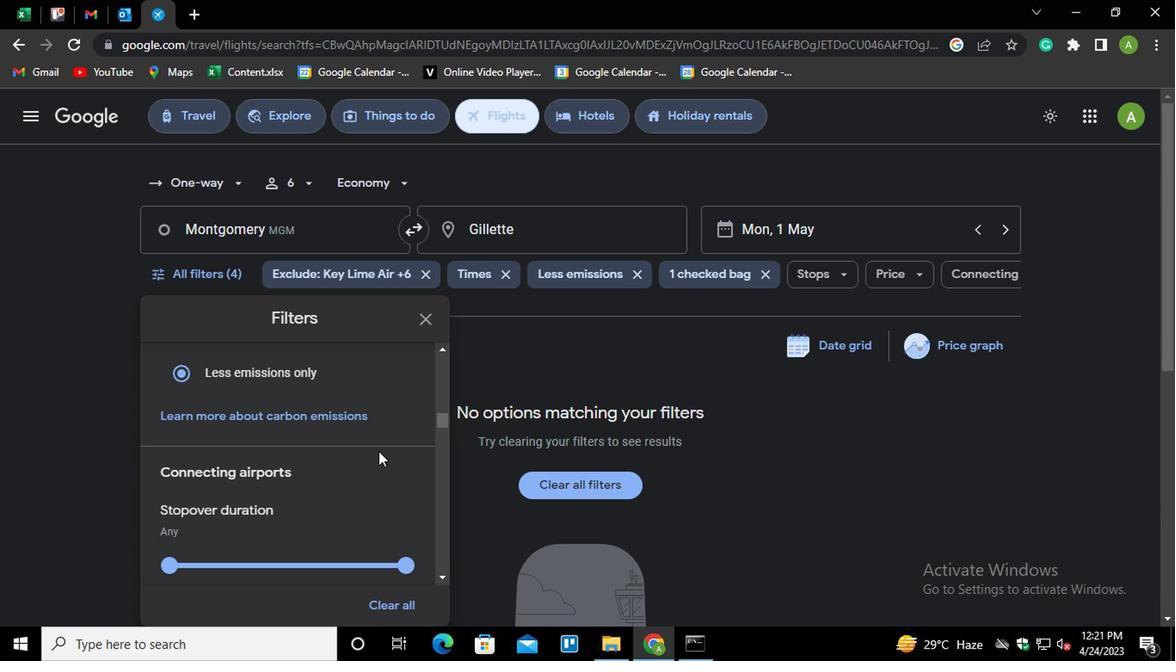 
Action: Mouse scrolled (376, 450) with delta (0, -1)
Screenshot: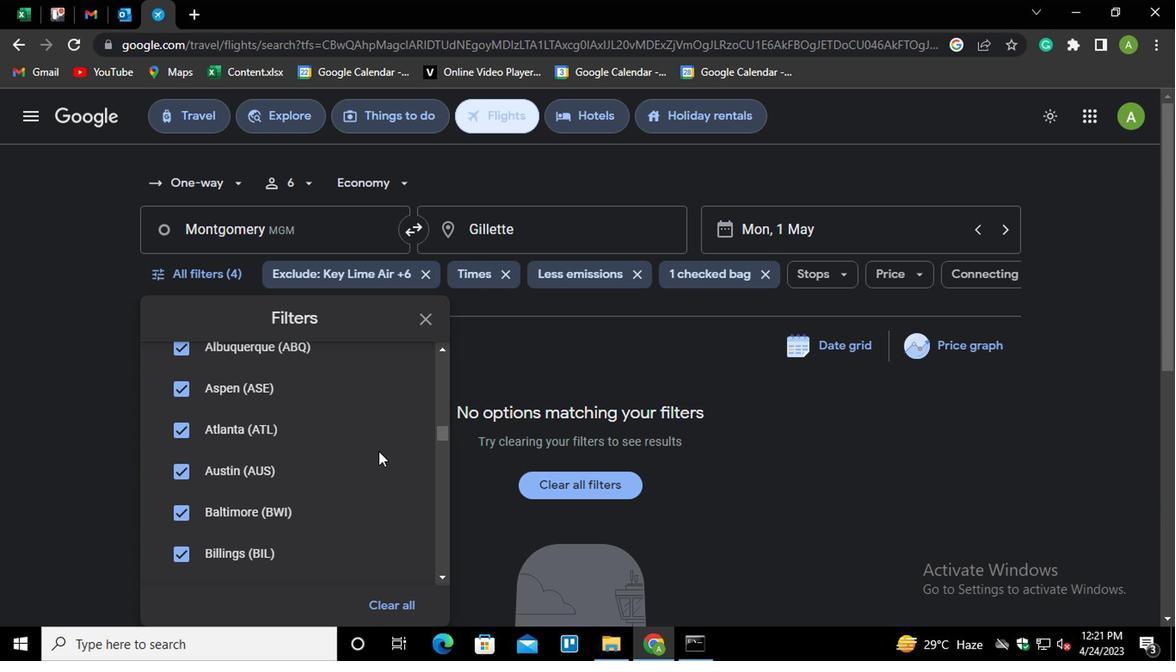 
Action: Mouse scrolled (376, 450) with delta (0, -1)
Screenshot: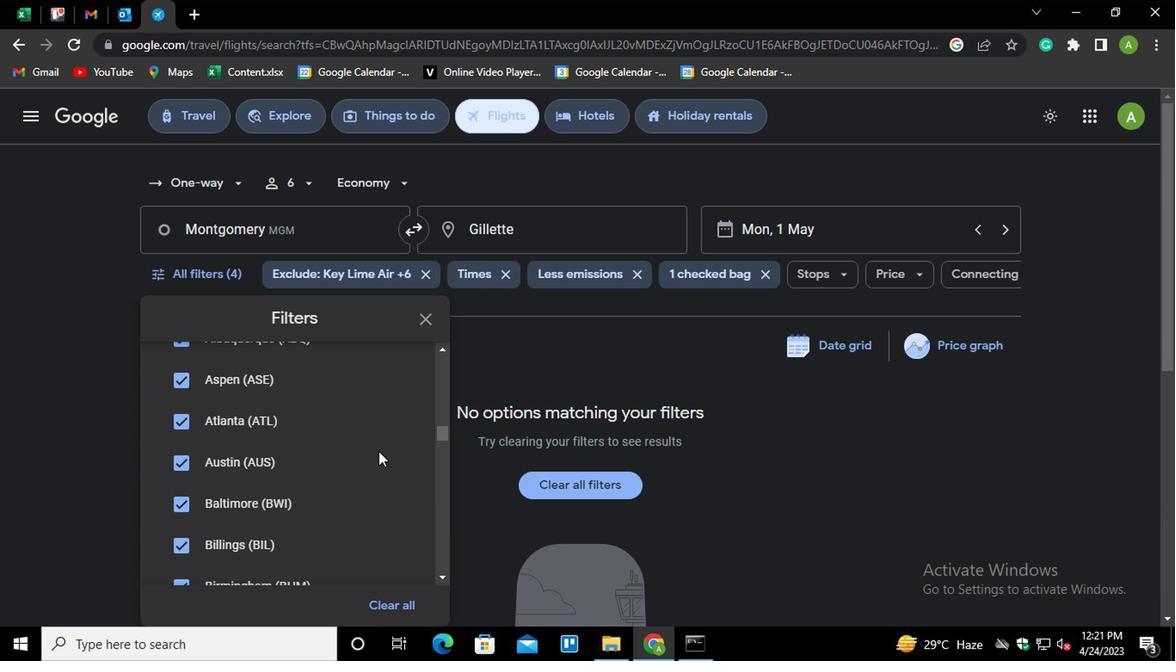 
Action: Mouse scrolled (376, 450) with delta (0, -1)
Screenshot: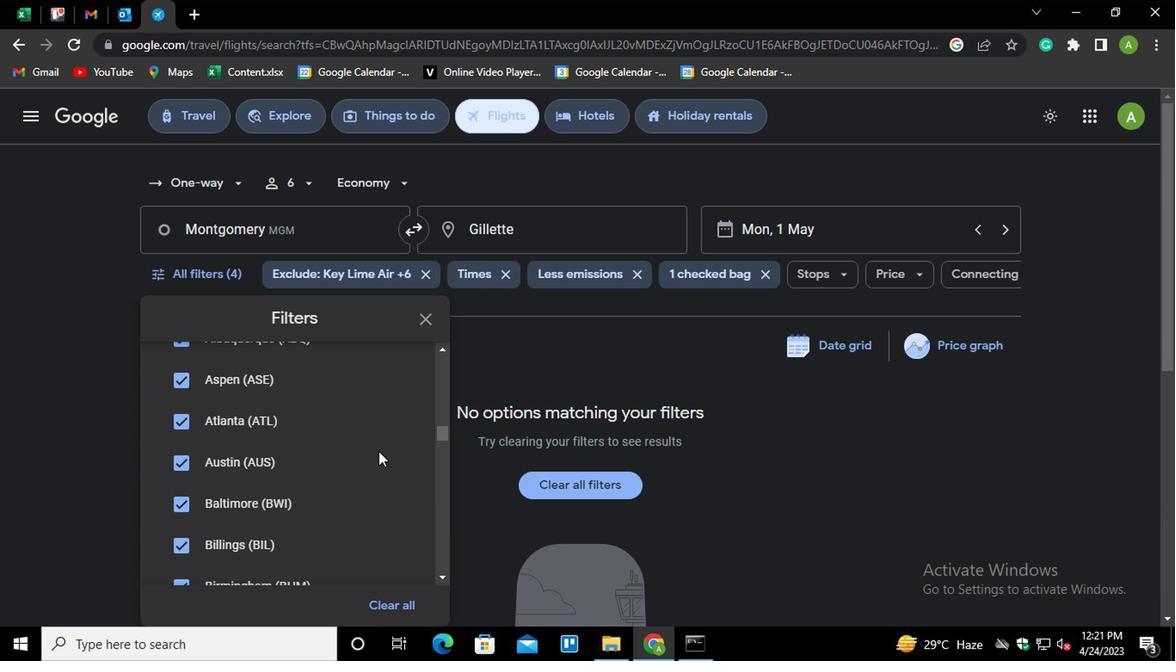 
Action: Mouse scrolled (376, 450) with delta (0, -1)
Screenshot: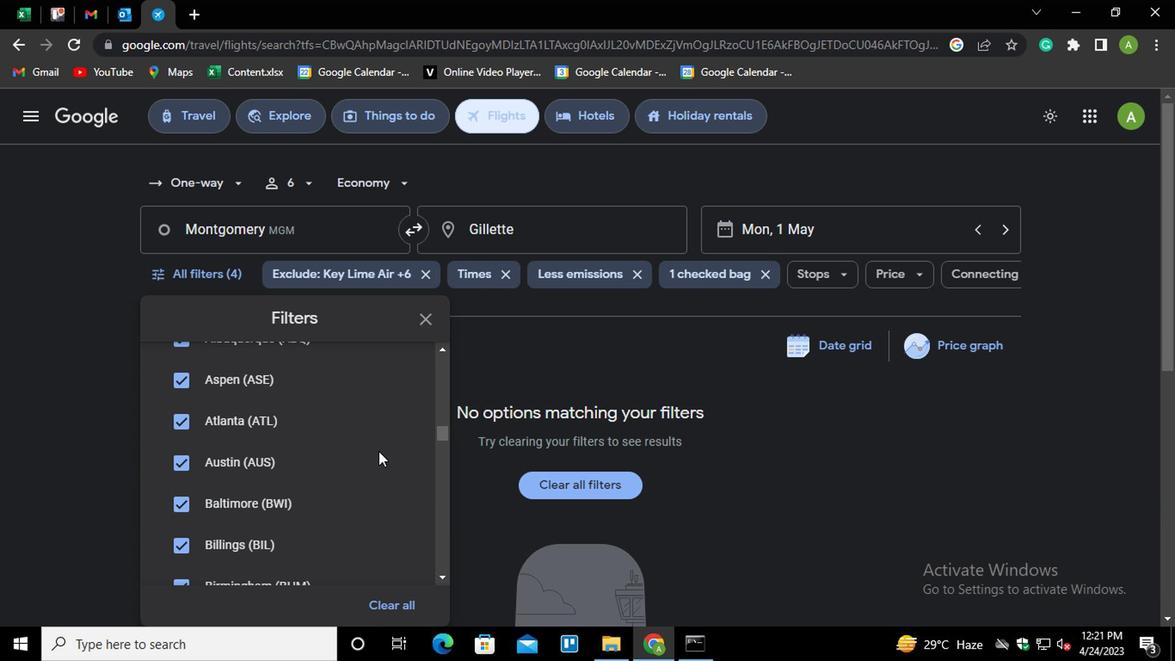 
Action: Mouse scrolled (376, 450) with delta (0, -1)
Screenshot: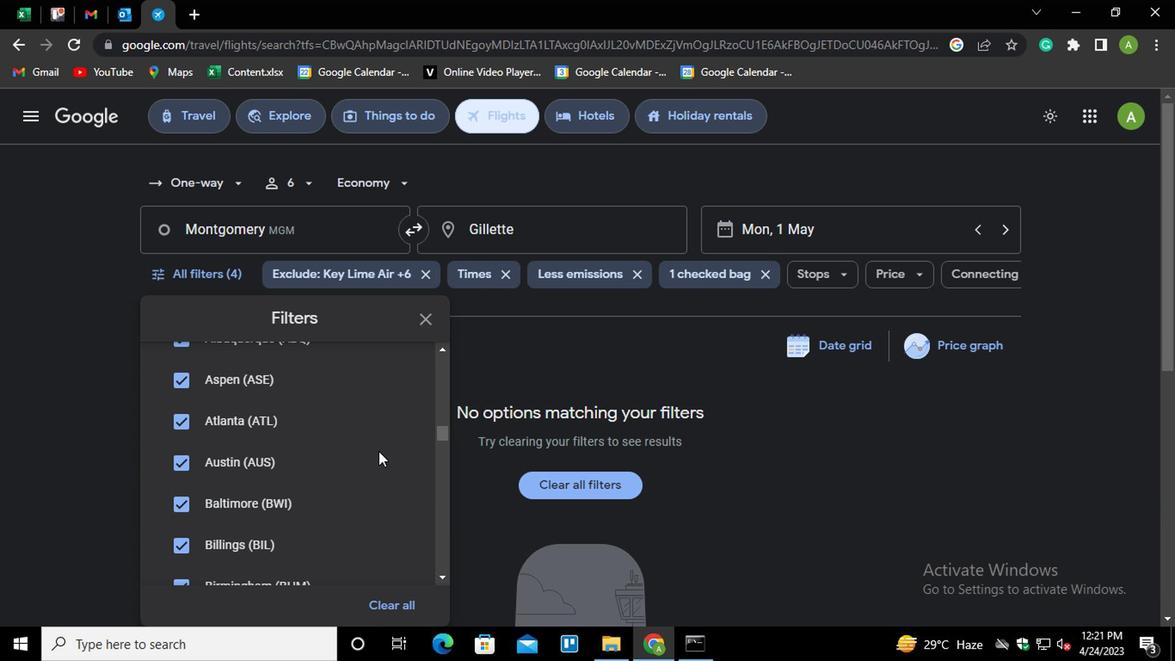 
Action: Mouse moved to (651, 346)
Screenshot: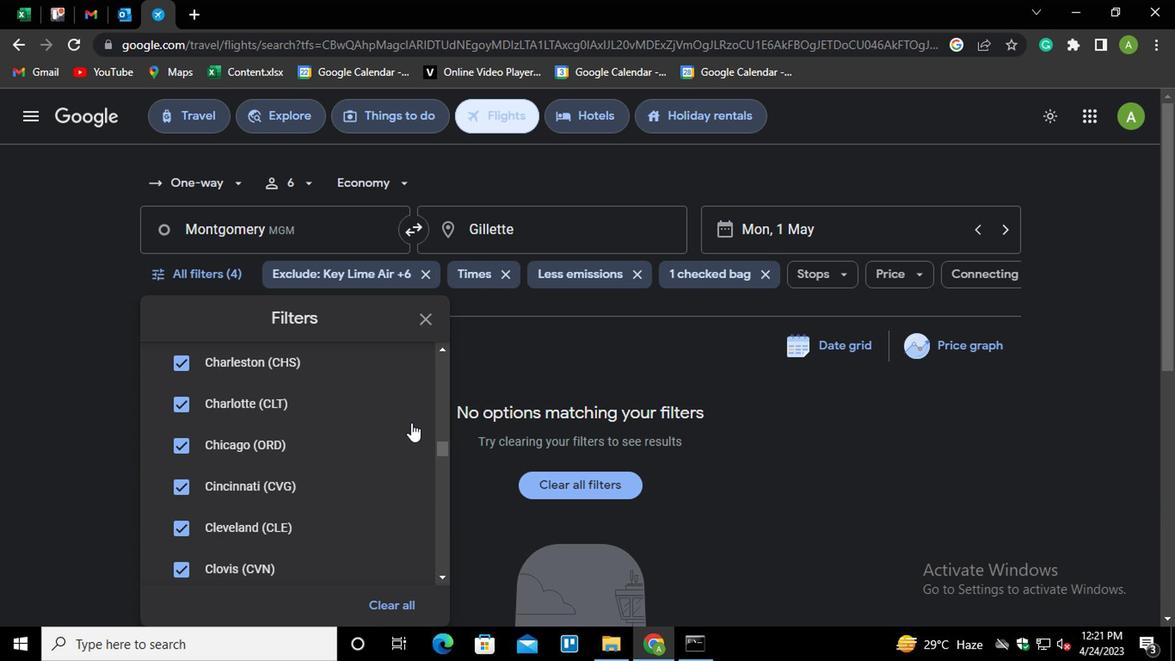 
Action: Mouse pressed left at (651, 346)
Screenshot: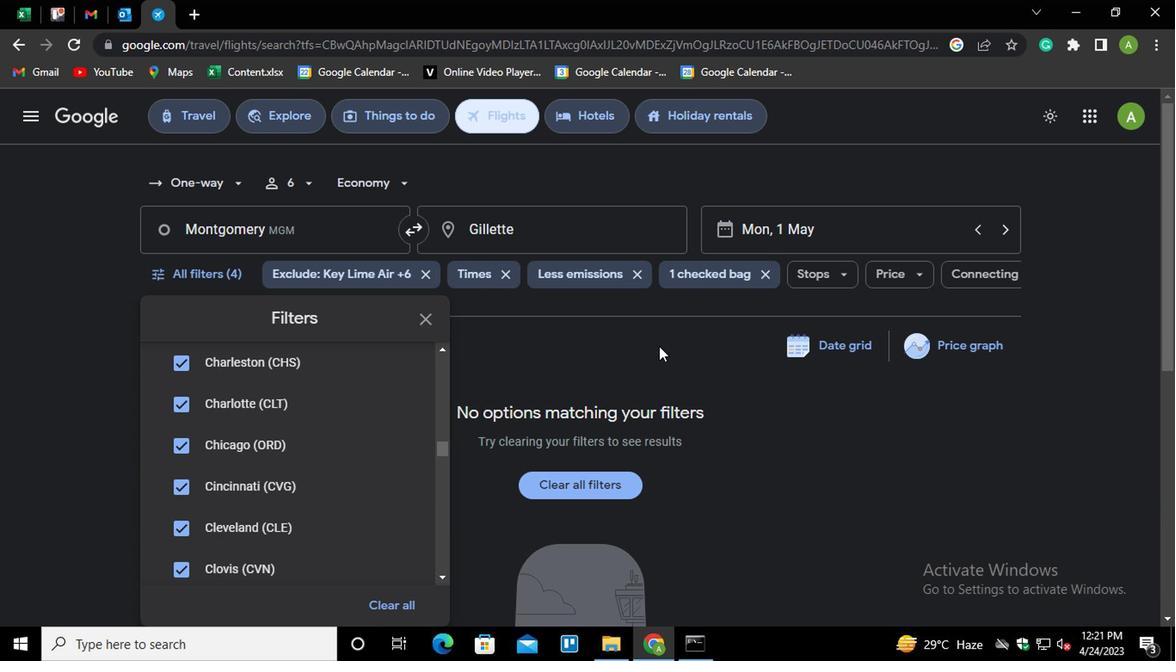 
